 Task: Find connections with filter location Sojītra with filter topic #Saaswith filter profile language French with filter current company Poonawalla Fincorp with filter school St. Kabir Public School with filter industry Civil Engineering with filter service category Commercial Insurance with filter keywords title Program Administrator
Action: Mouse moved to (548, 66)
Screenshot: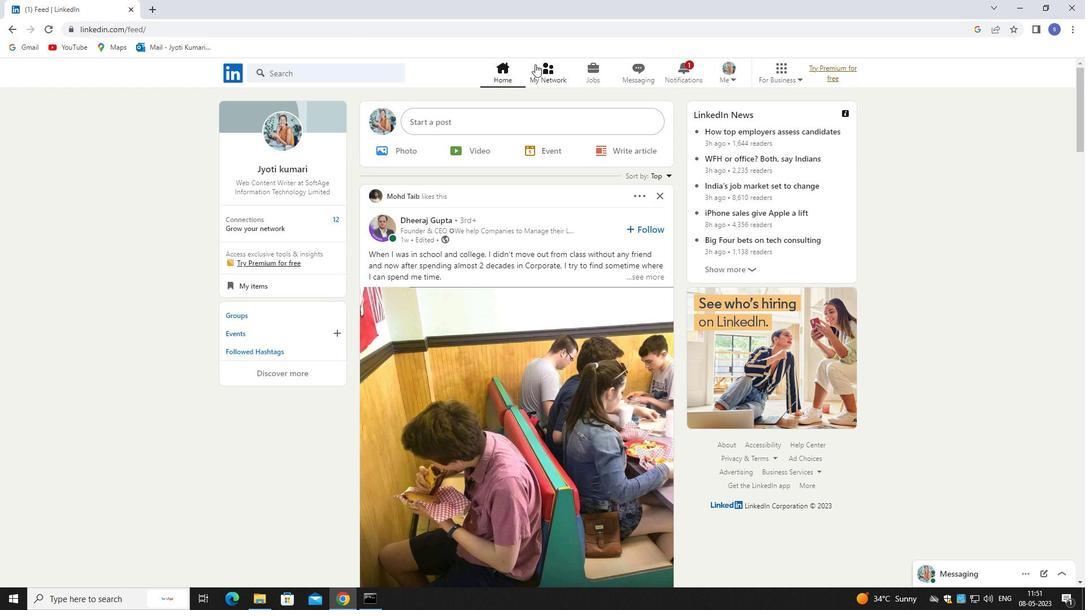 
Action: Mouse pressed left at (548, 66)
Screenshot: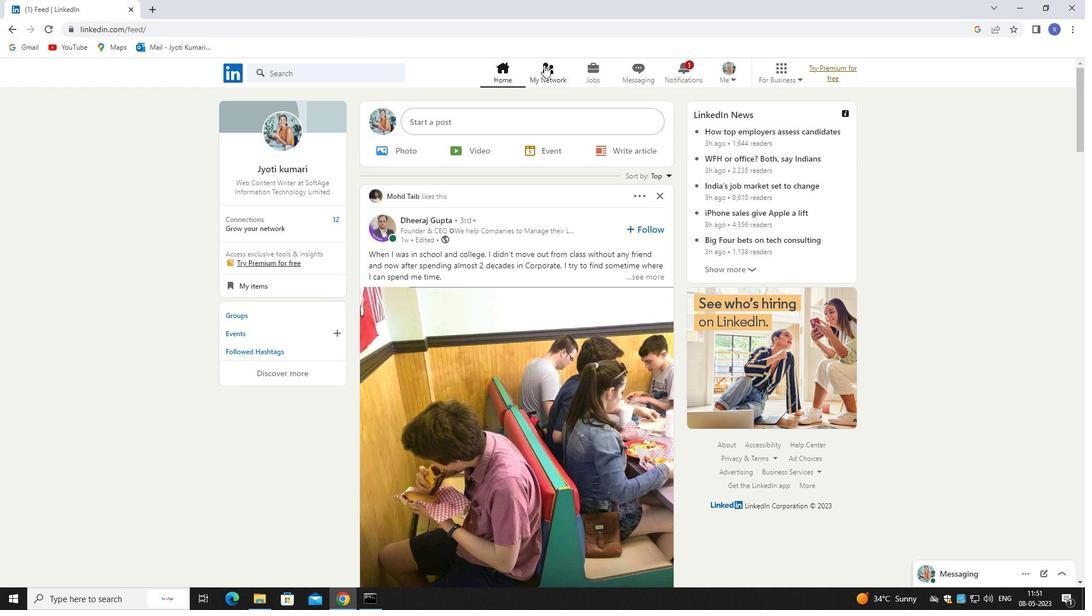
Action: Mouse moved to (548, 66)
Screenshot: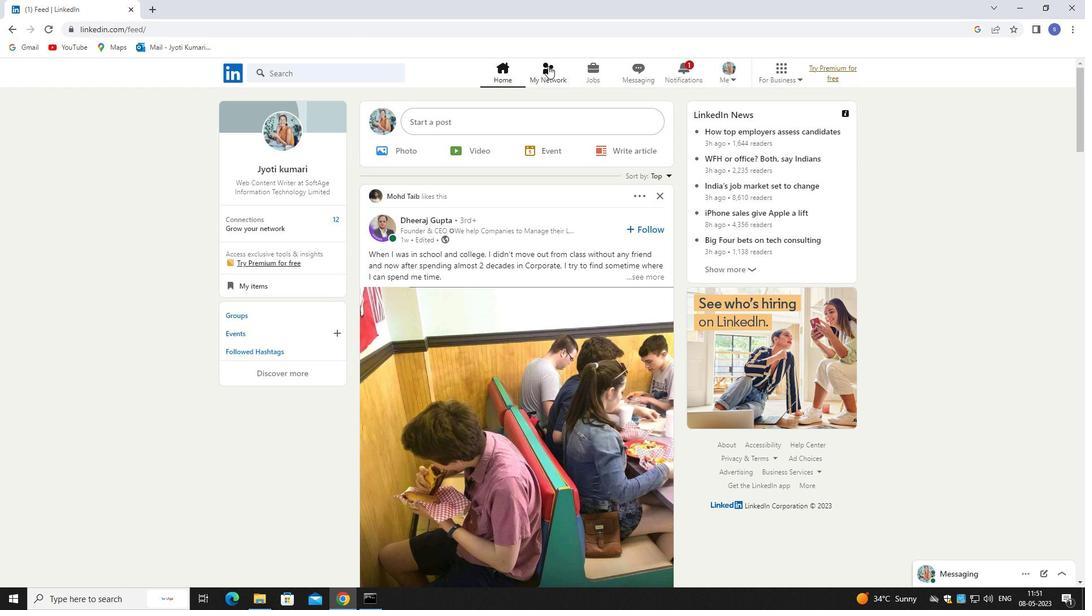 
Action: Mouse pressed left at (548, 66)
Screenshot: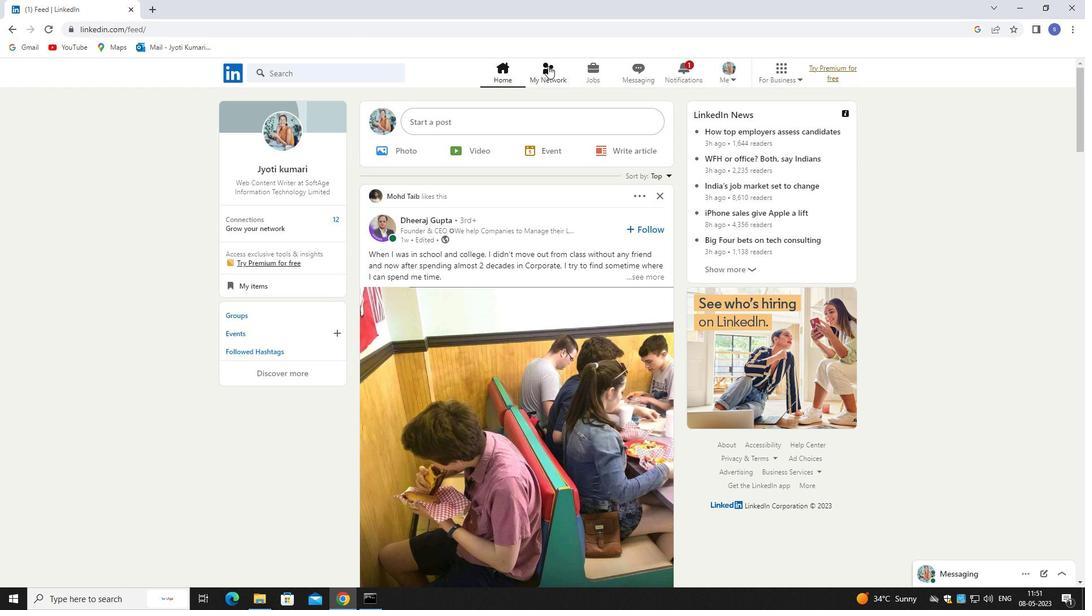 
Action: Mouse moved to (362, 135)
Screenshot: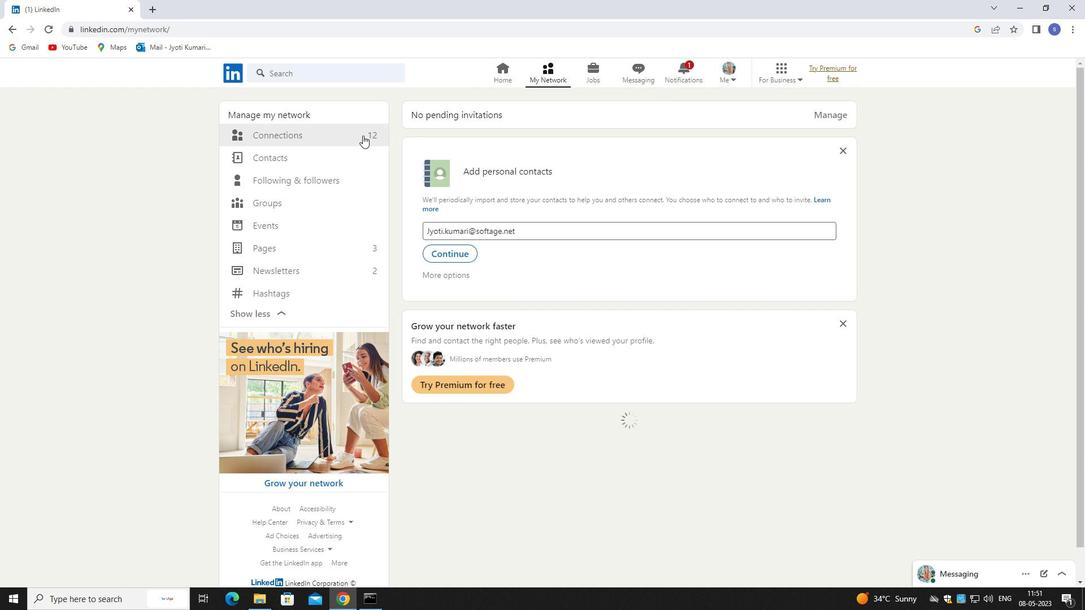 
Action: Mouse pressed left at (362, 135)
Screenshot: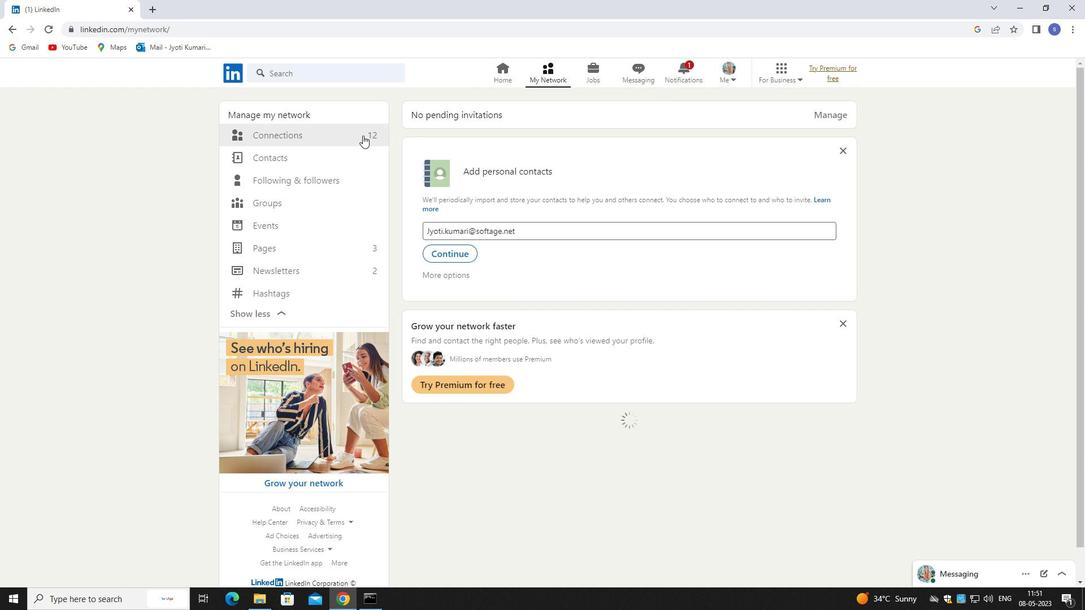 
Action: Mouse moved to (362, 136)
Screenshot: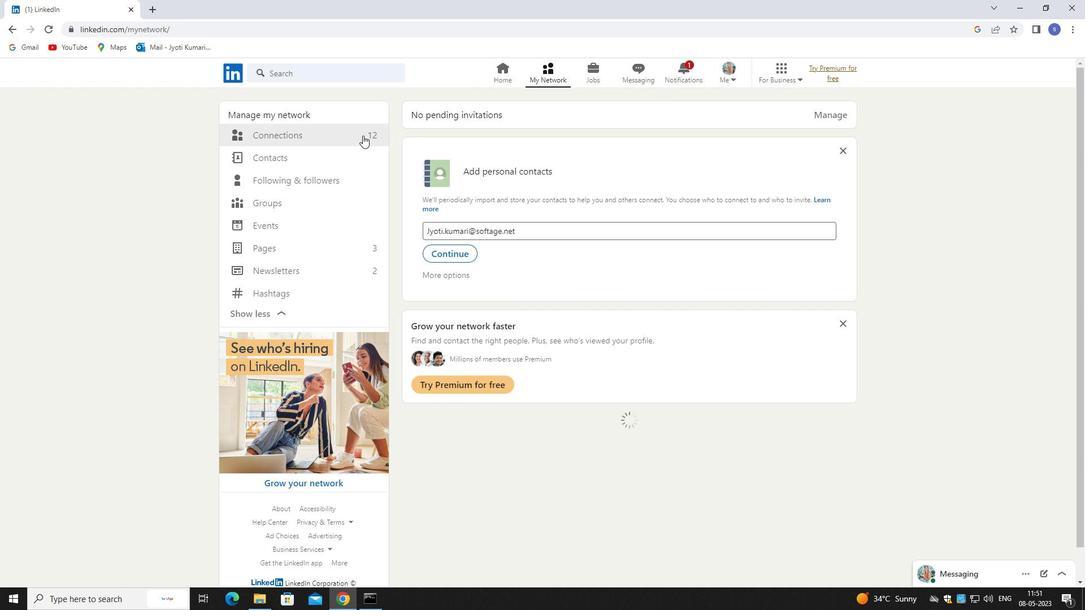 
Action: Mouse pressed left at (362, 136)
Screenshot: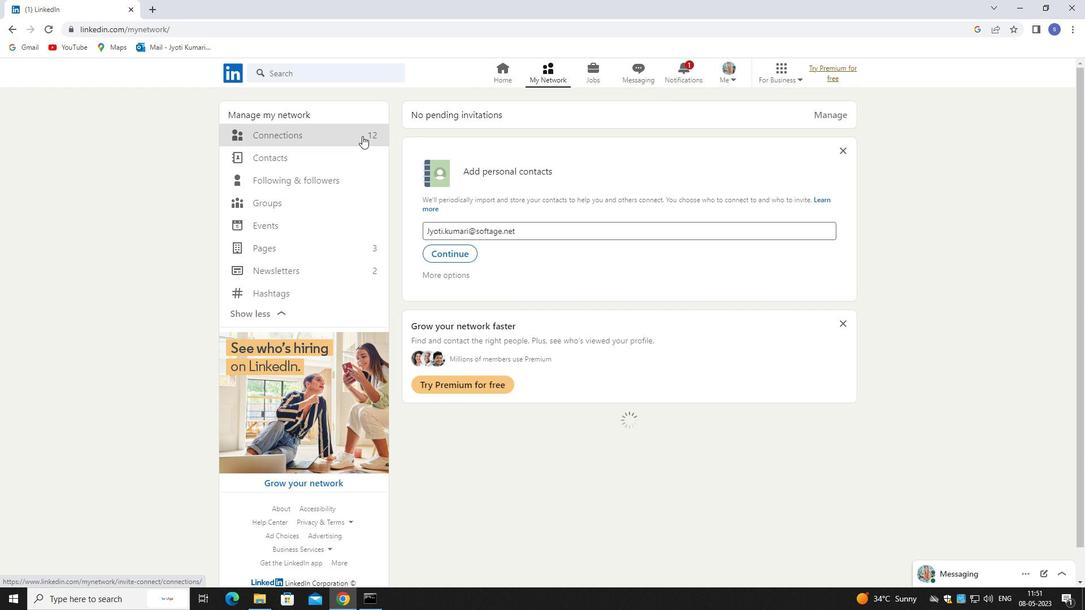 
Action: Mouse moved to (613, 131)
Screenshot: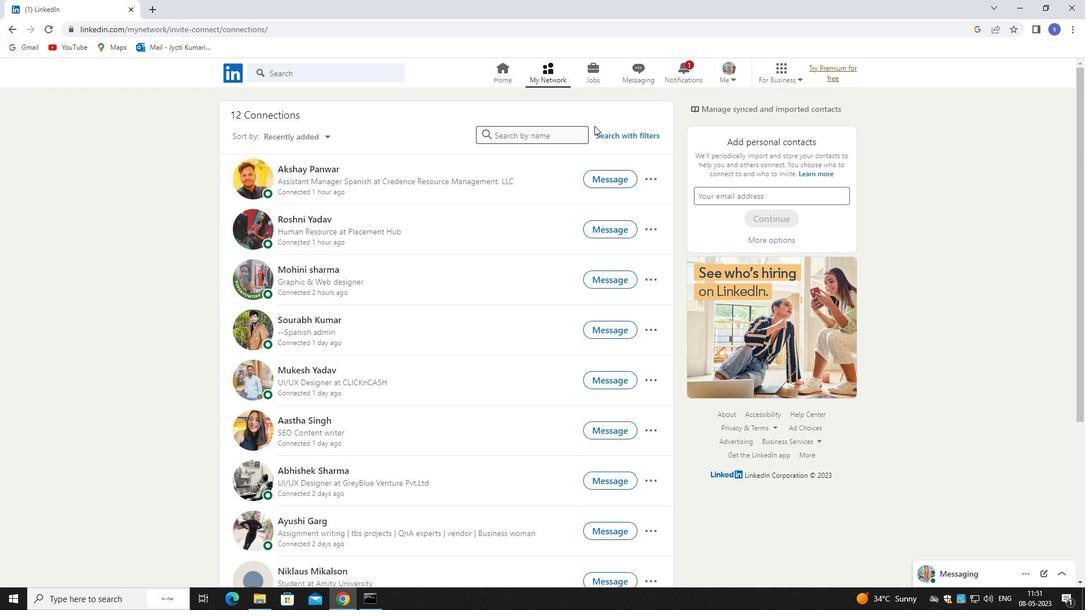 
Action: Mouse pressed left at (613, 131)
Screenshot: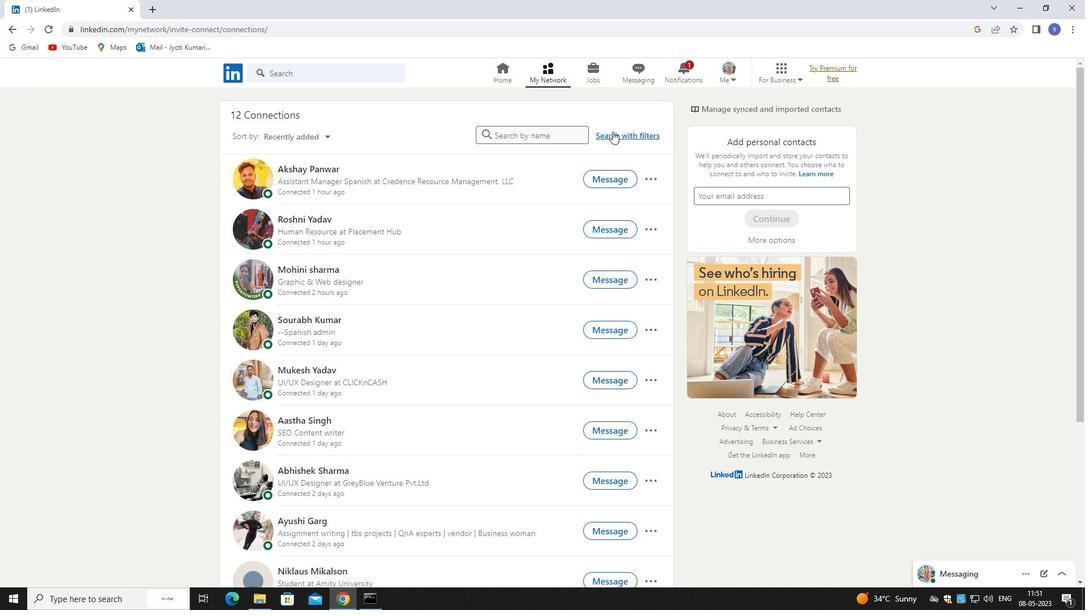 
Action: Mouse moved to (575, 107)
Screenshot: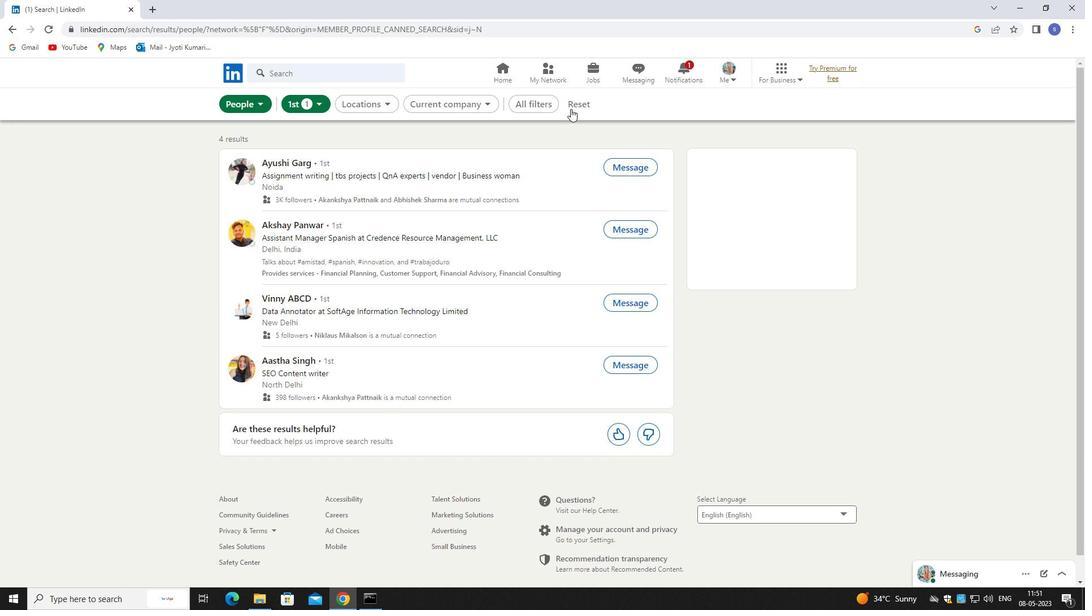 
Action: Mouse pressed left at (575, 107)
Screenshot: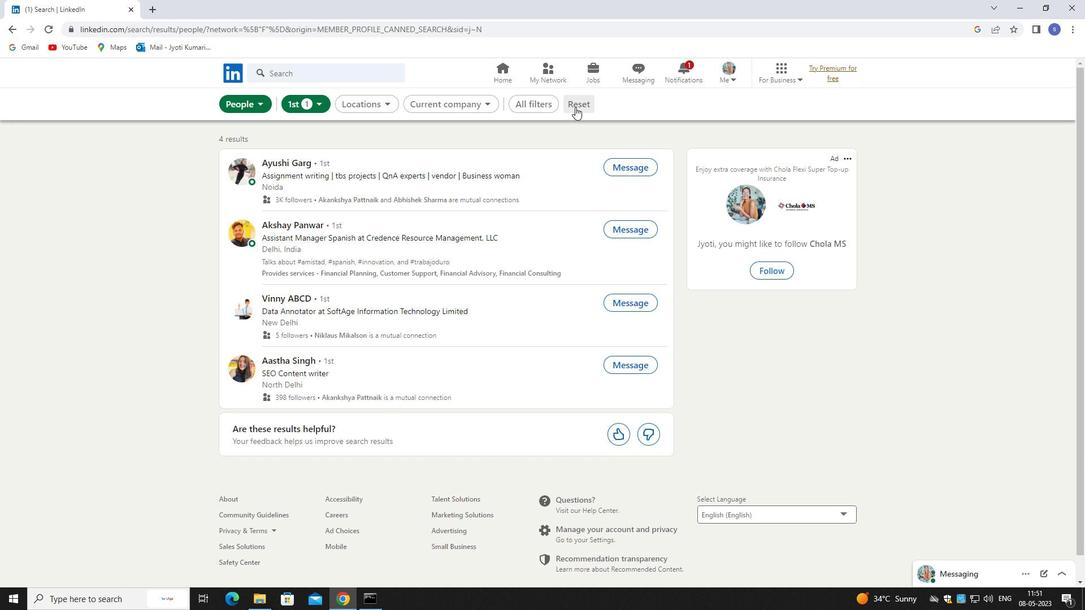 
Action: Mouse moved to (553, 104)
Screenshot: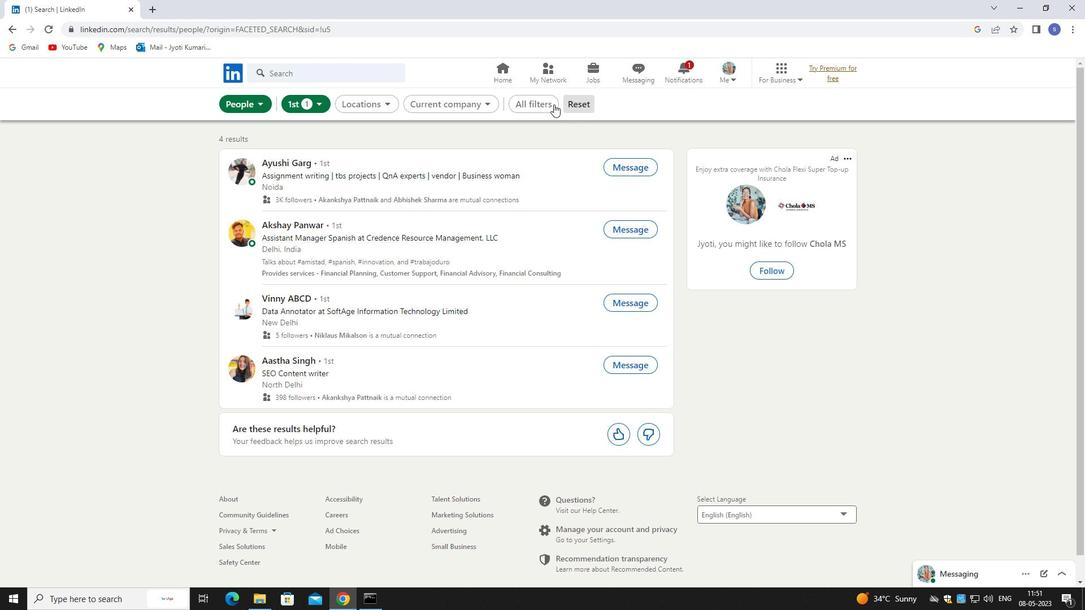 
Action: Mouse pressed left at (553, 104)
Screenshot: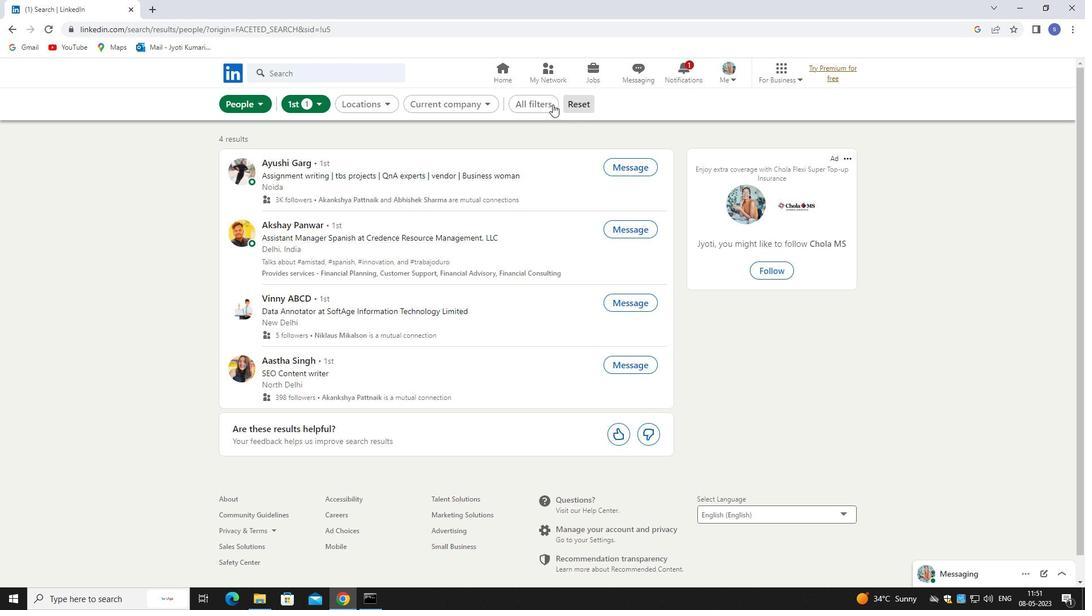 
Action: Mouse moved to (989, 447)
Screenshot: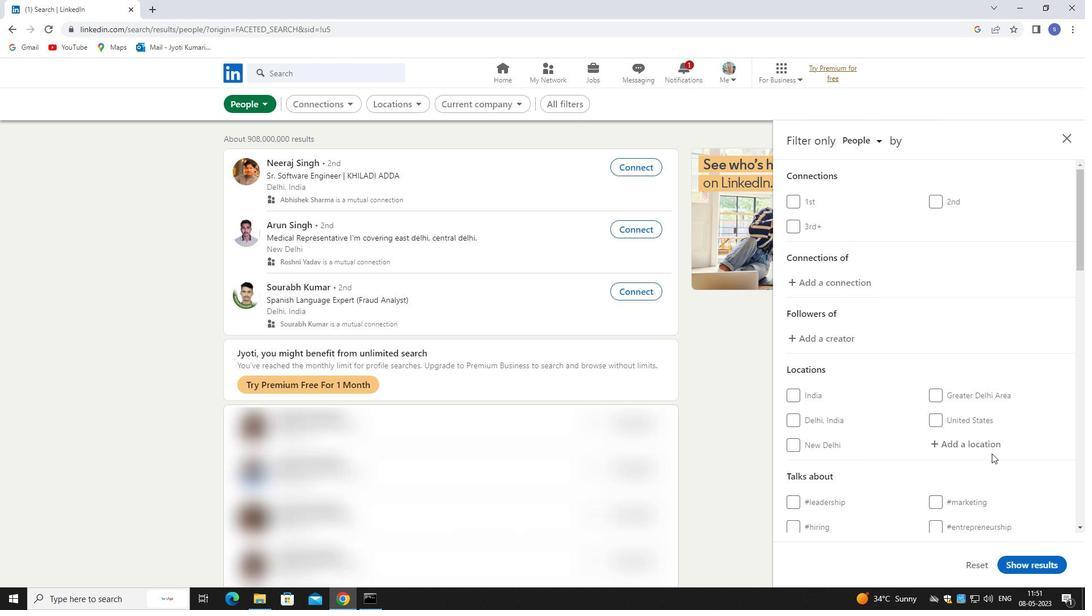 
Action: Mouse pressed left at (989, 447)
Screenshot: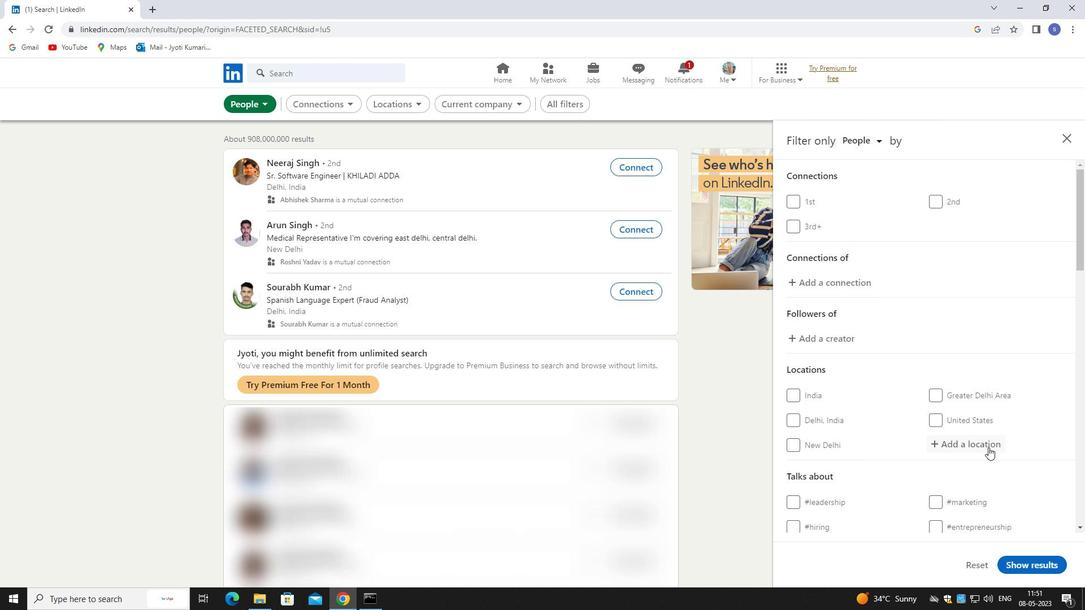
Action: Mouse moved to (977, 441)
Screenshot: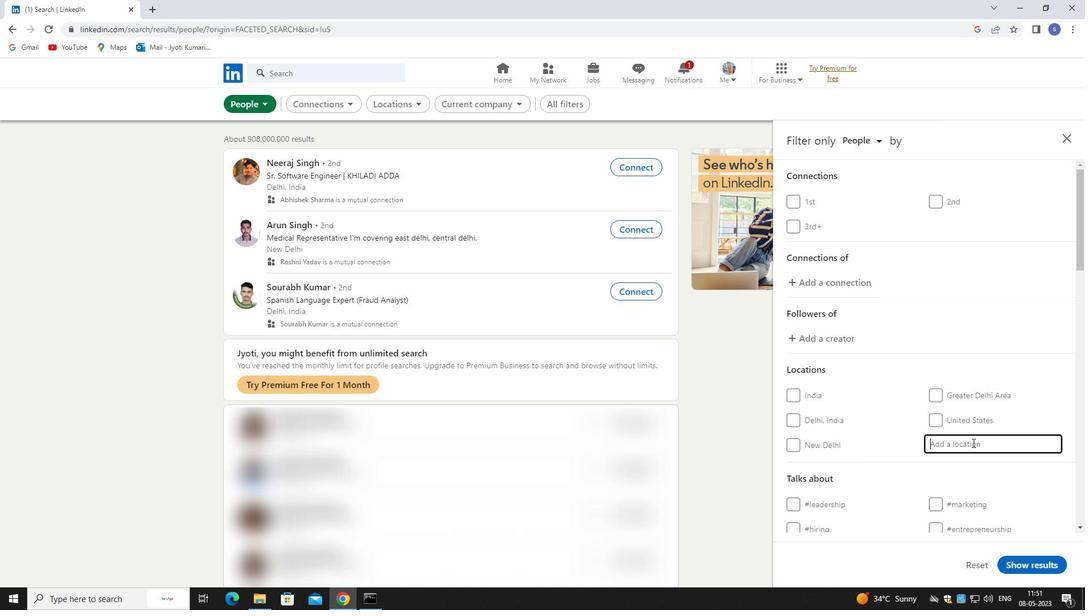
Action: Key pressed sojitra
Screenshot: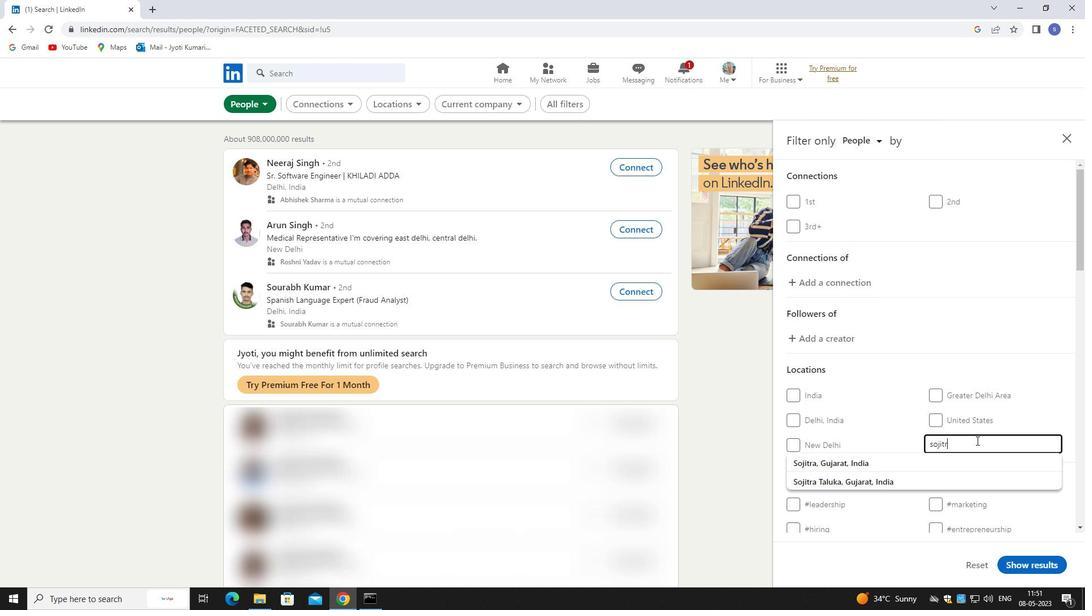 
Action: Mouse moved to (960, 458)
Screenshot: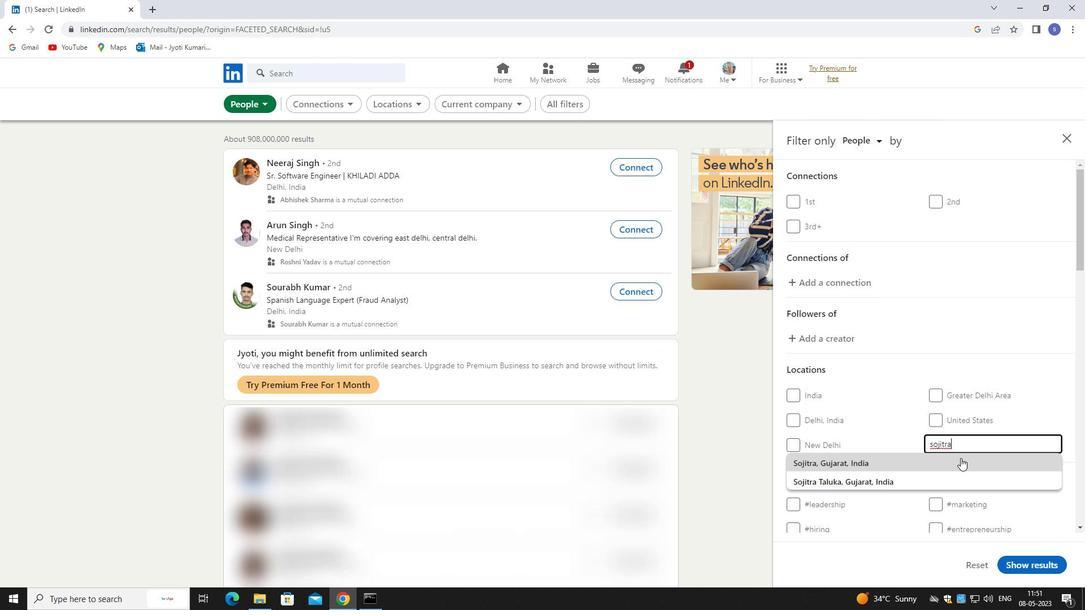 
Action: Mouse pressed left at (960, 458)
Screenshot: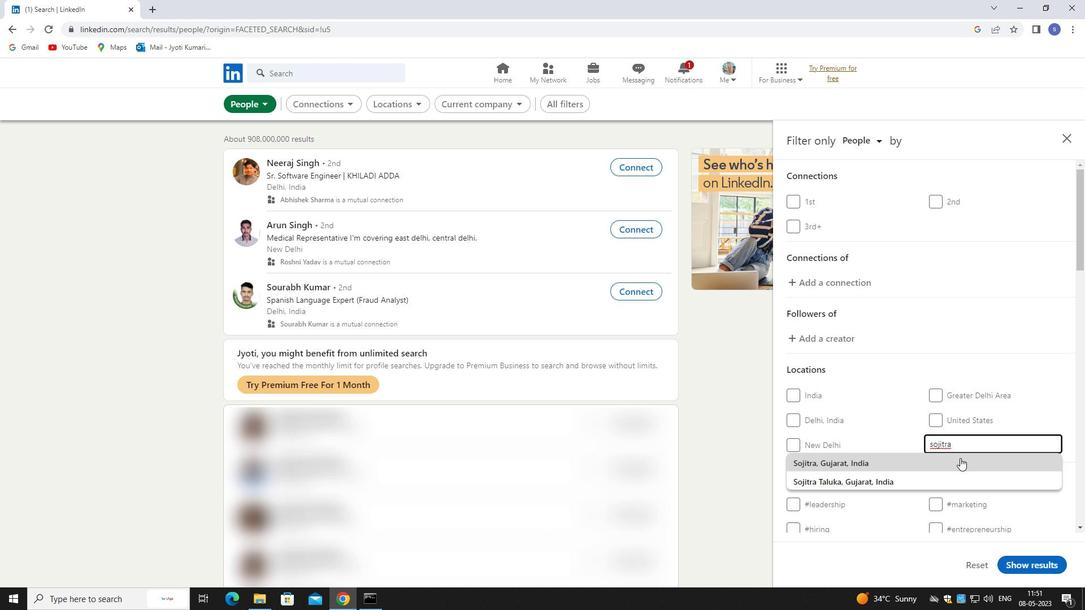 
Action: Mouse moved to (960, 459)
Screenshot: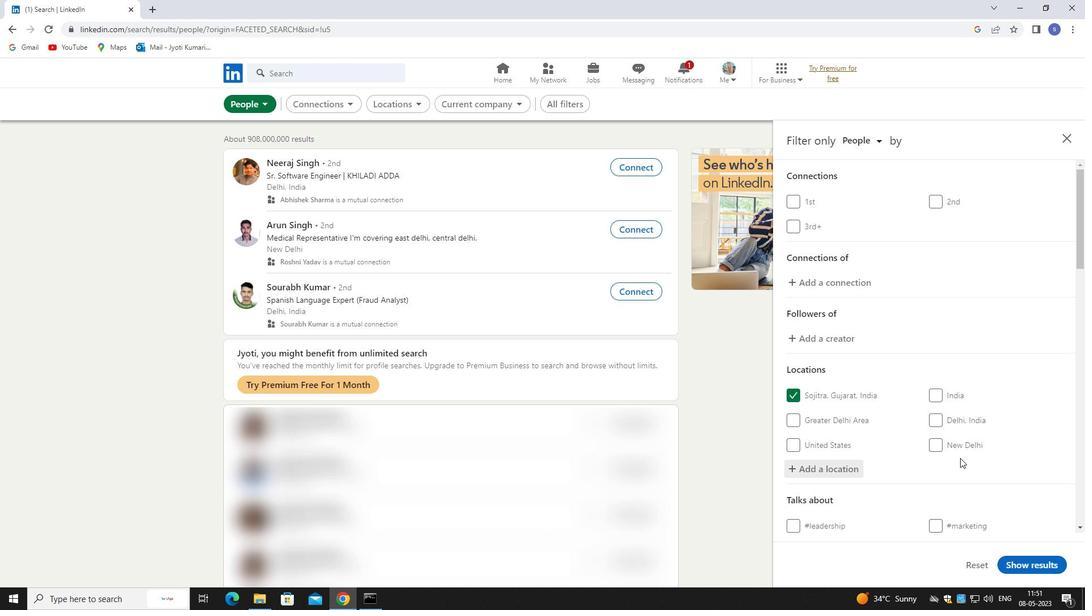
Action: Mouse scrolled (960, 458) with delta (0, 0)
Screenshot: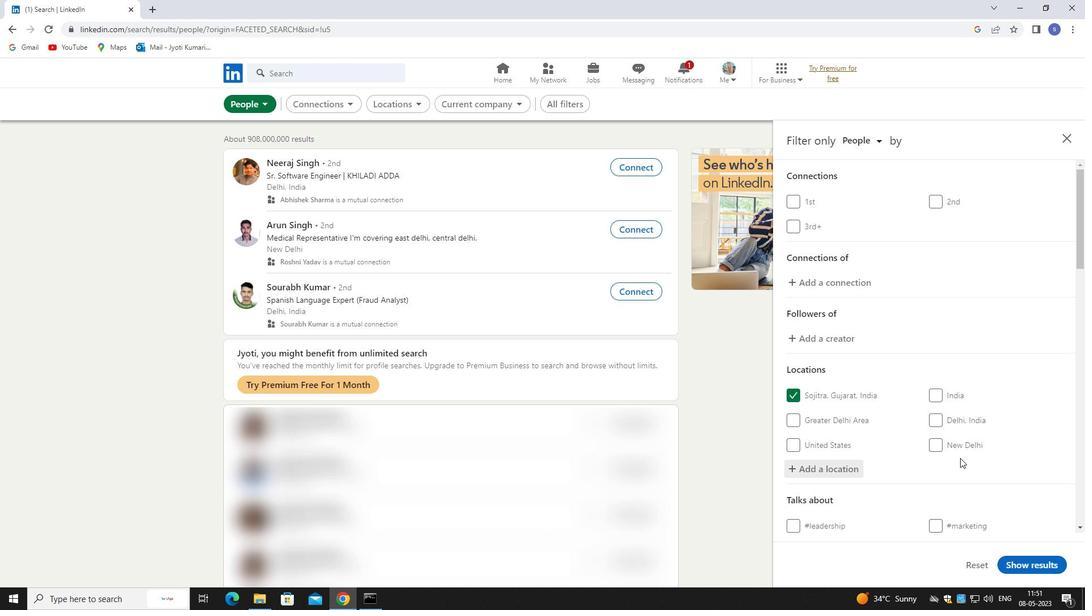 
Action: Mouse moved to (960, 459)
Screenshot: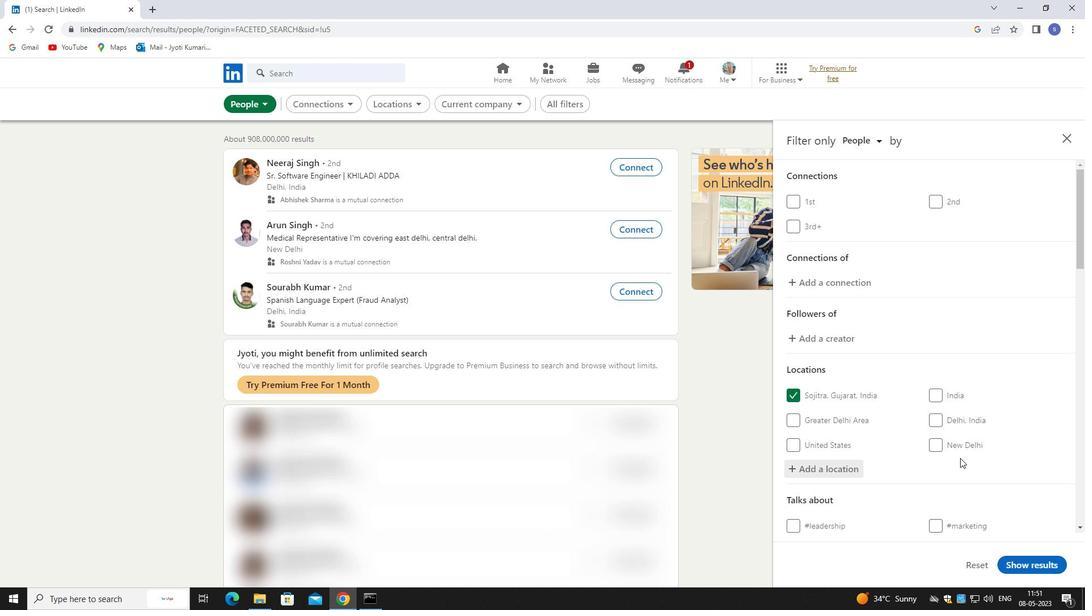 
Action: Mouse scrolled (960, 458) with delta (0, 0)
Screenshot: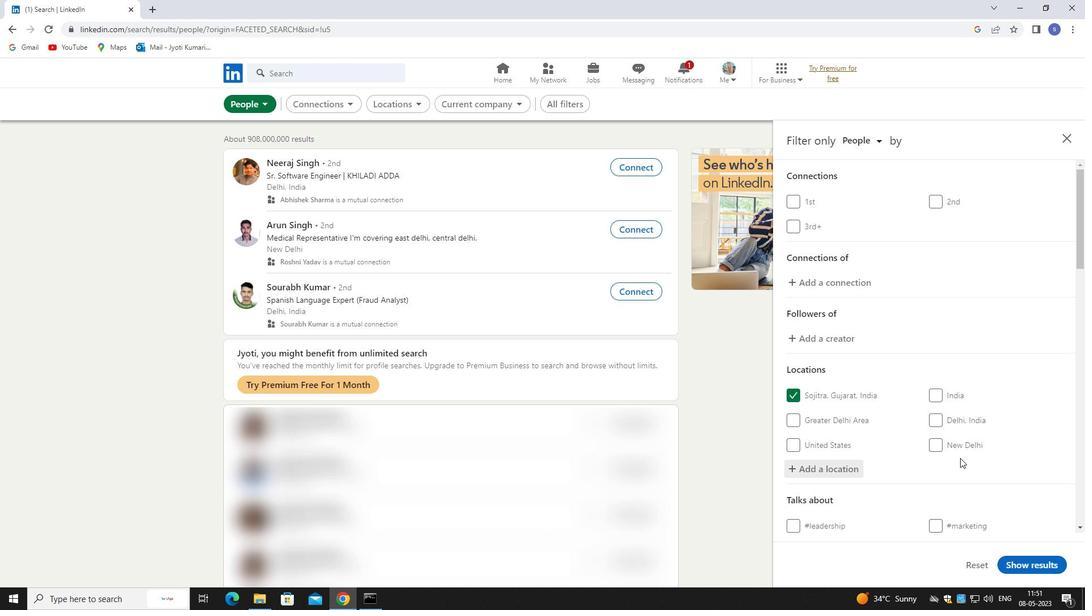 
Action: Mouse scrolled (960, 458) with delta (0, 0)
Screenshot: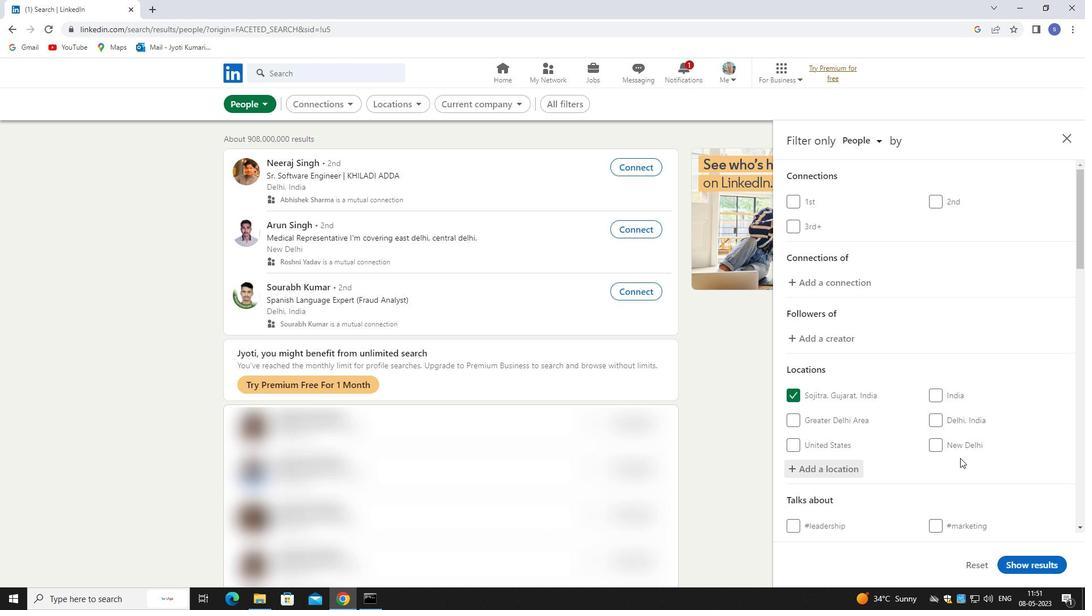 
Action: Mouse scrolled (960, 458) with delta (0, 0)
Screenshot: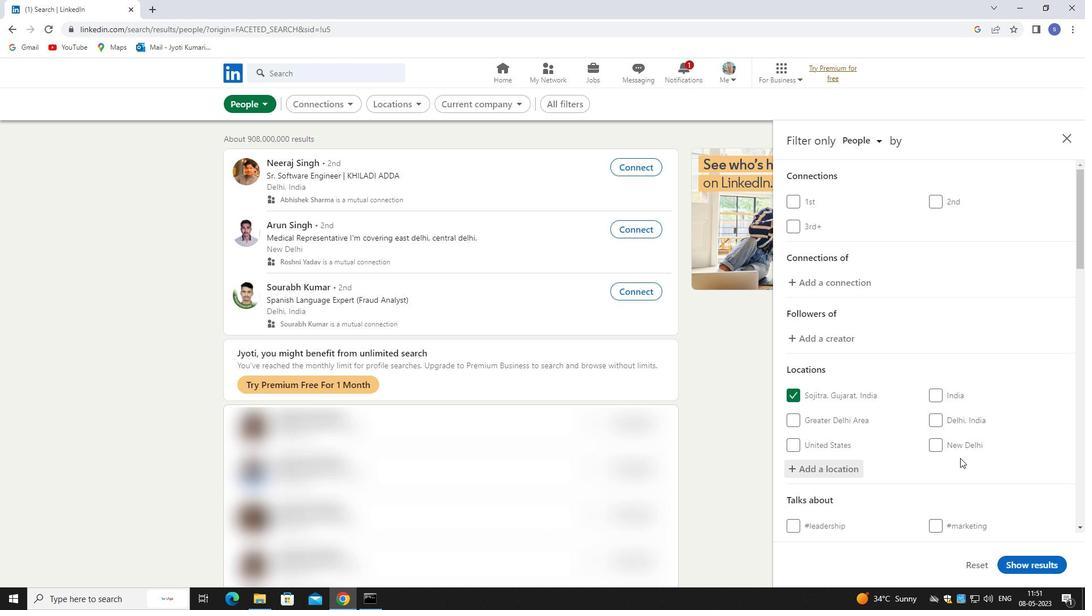 
Action: Mouse moved to (951, 348)
Screenshot: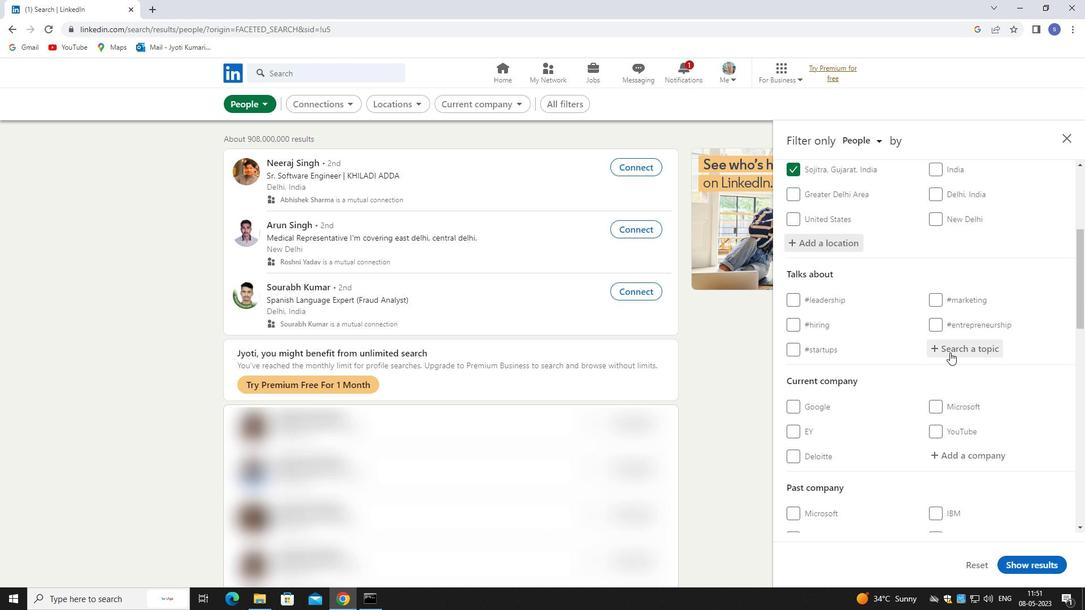 
Action: Mouse pressed left at (951, 348)
Screenshot: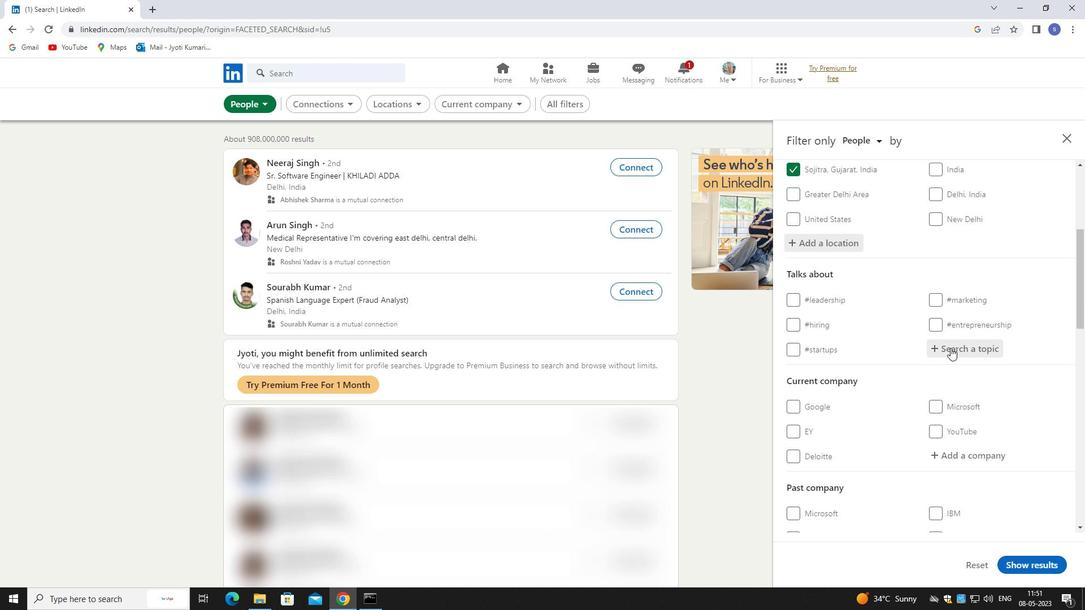 
Action: Mouse moved to (934, 356)
Screenshot: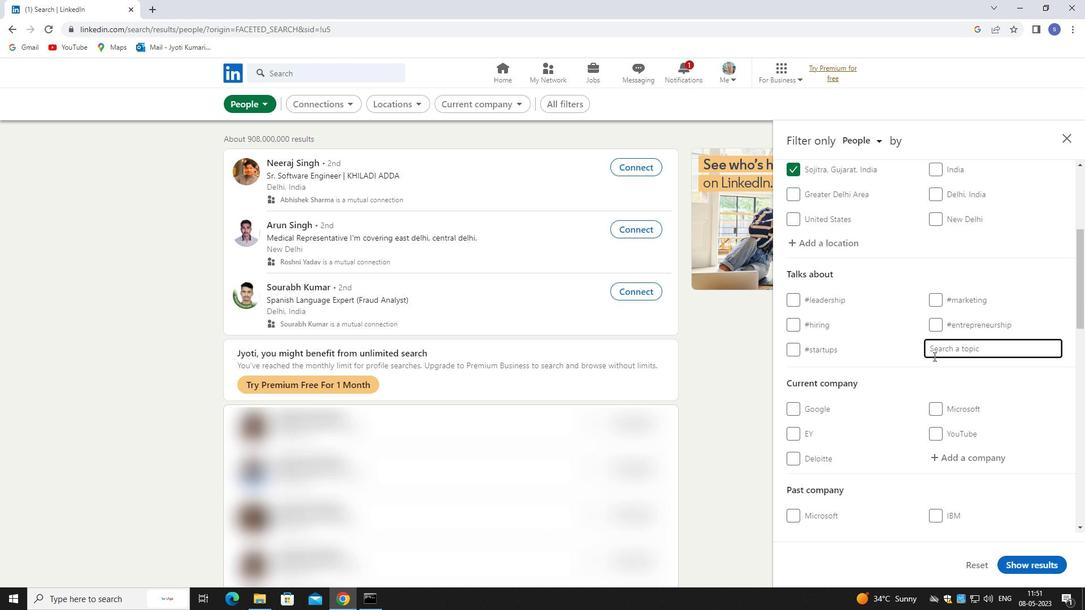 
Action: Key pressed saas
Screenshot: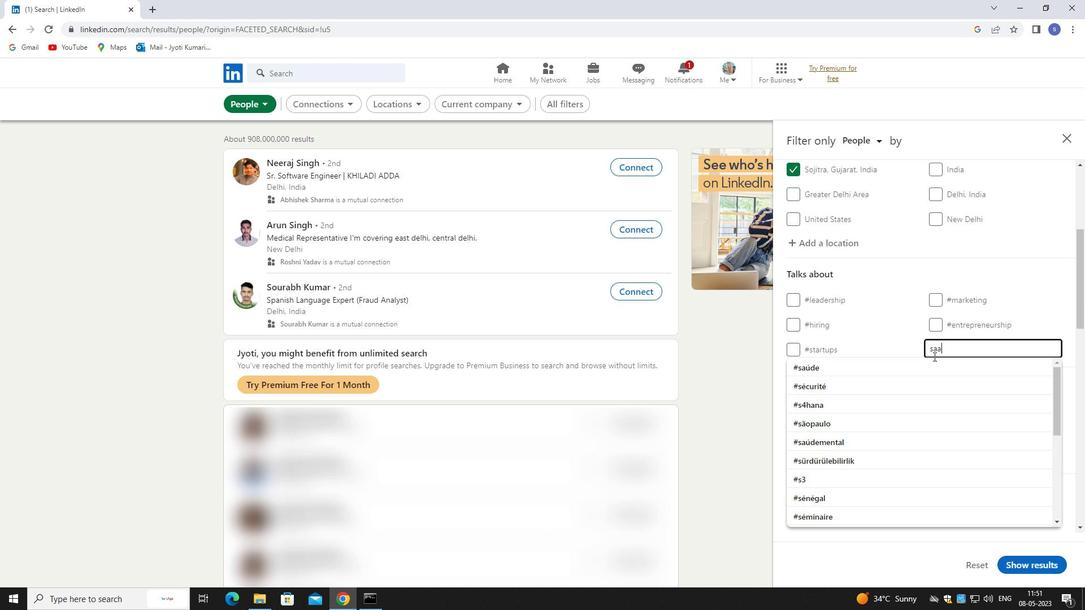 
Action: Mouse moved to (937, 367)
Screenshot: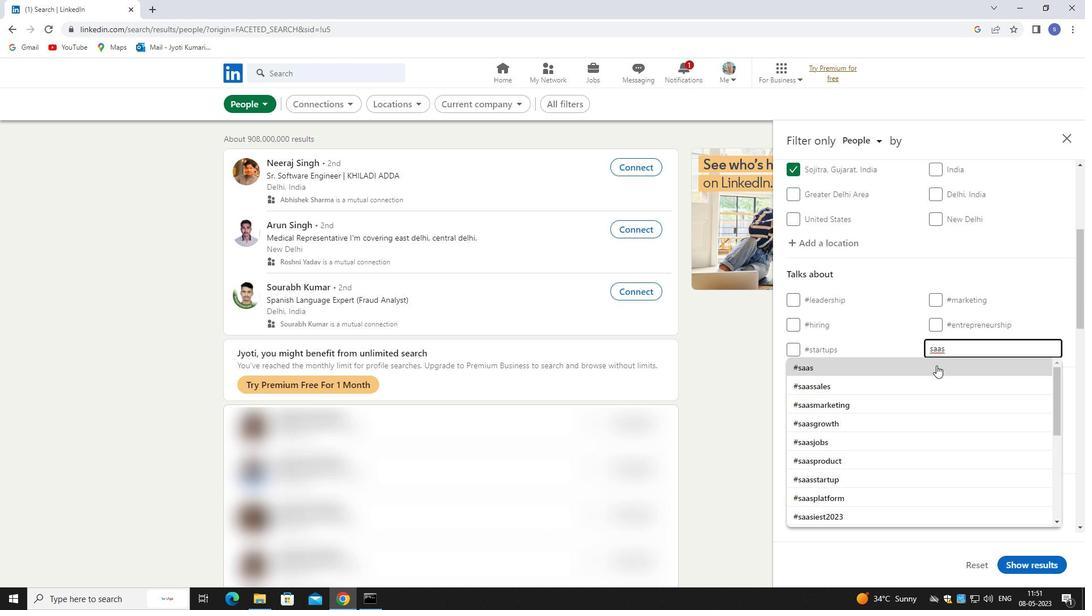 
Action: Mouse pressed left at (937, 367)
Screenshot: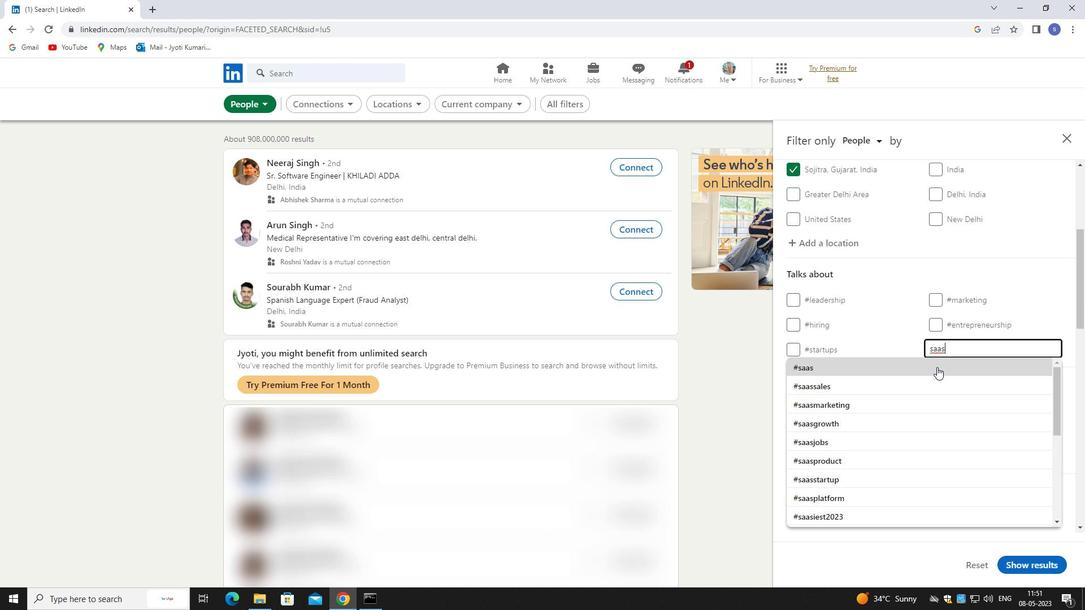 
Action: Mouse scrolled (937, 367) with delta (0, 0)
Screenshot: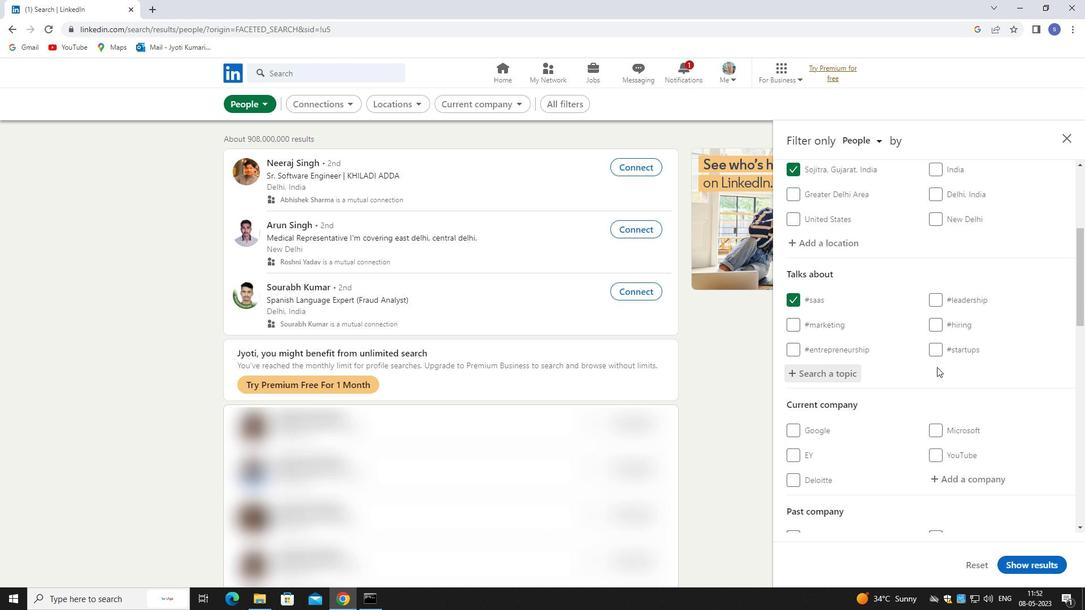 
Action: Mouse scrolled (937, 367) with delta (0, 0)
Screenshot: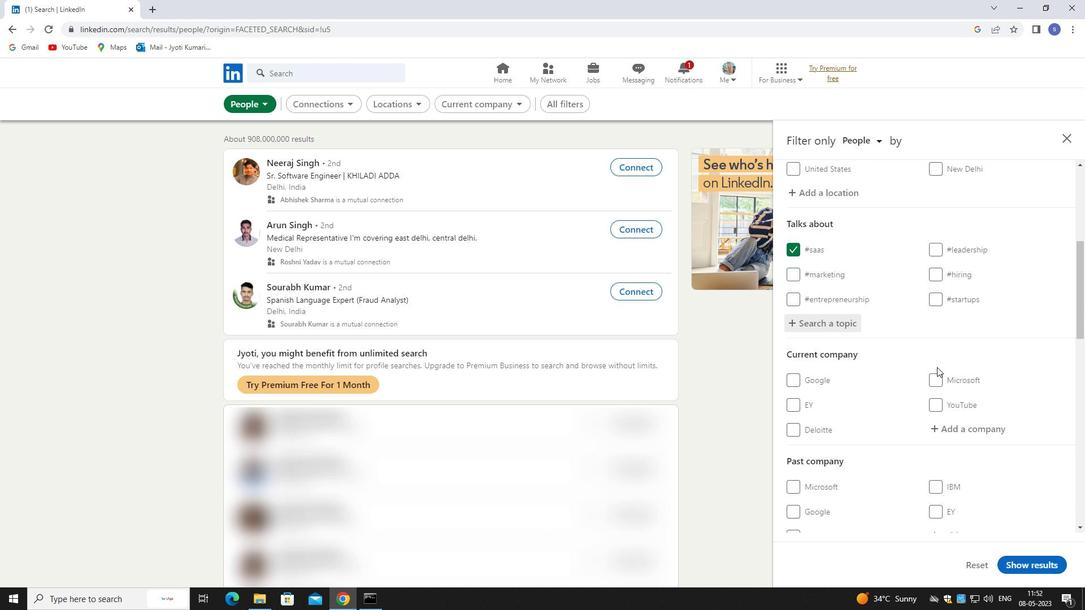 
Action: Mouse scrolled (937, 367) with delta (0, 0)
Screenshot: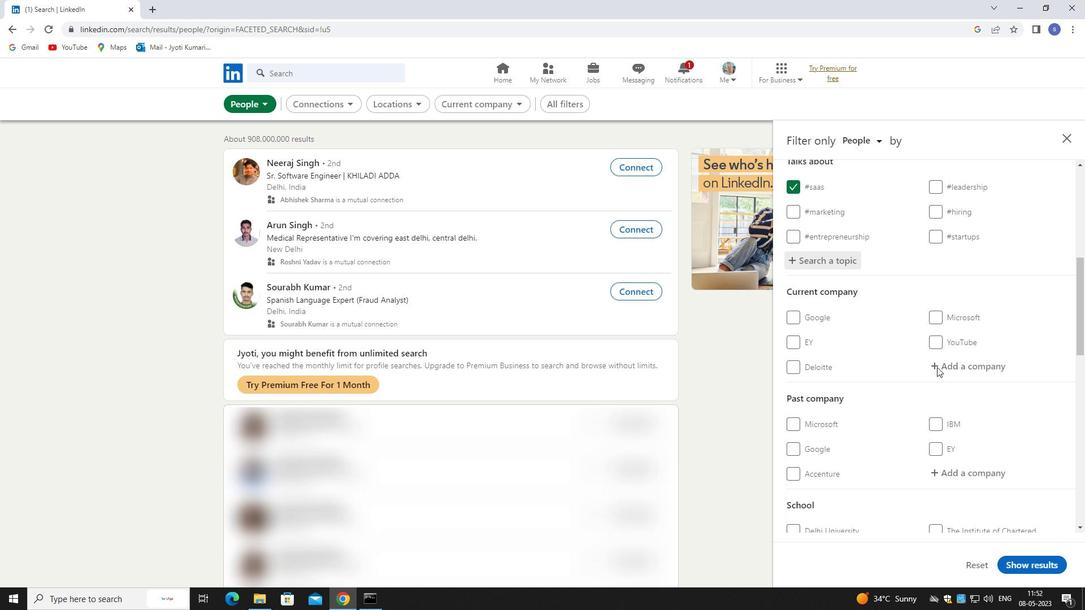 
Action: Mouse moved to (937, 386)
Screenshot: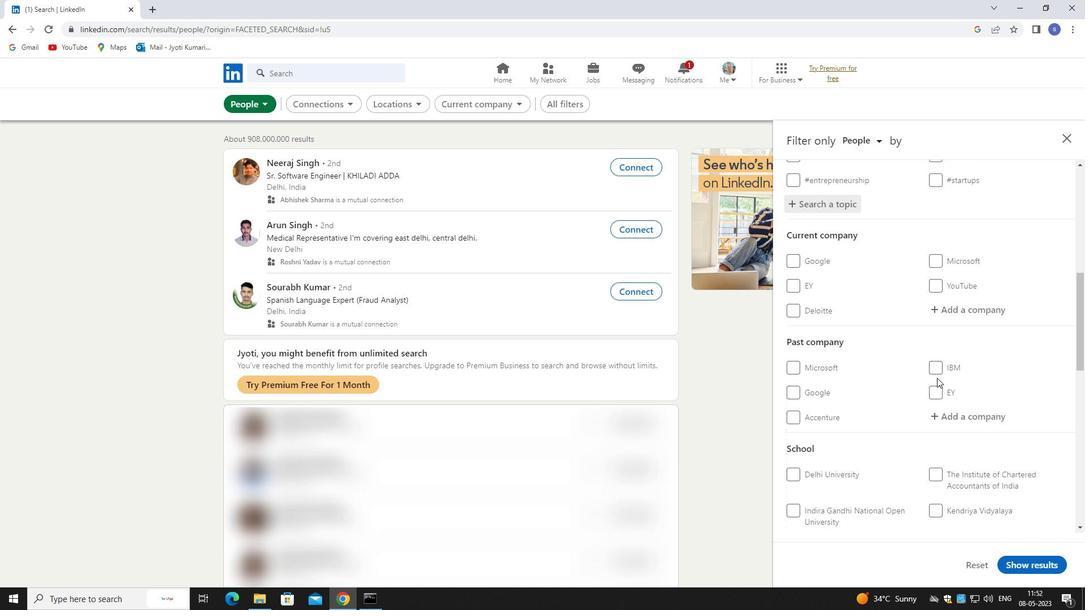 
Action: Mouse scrolled (937, 385) with delta (0, 0)
Screenshot: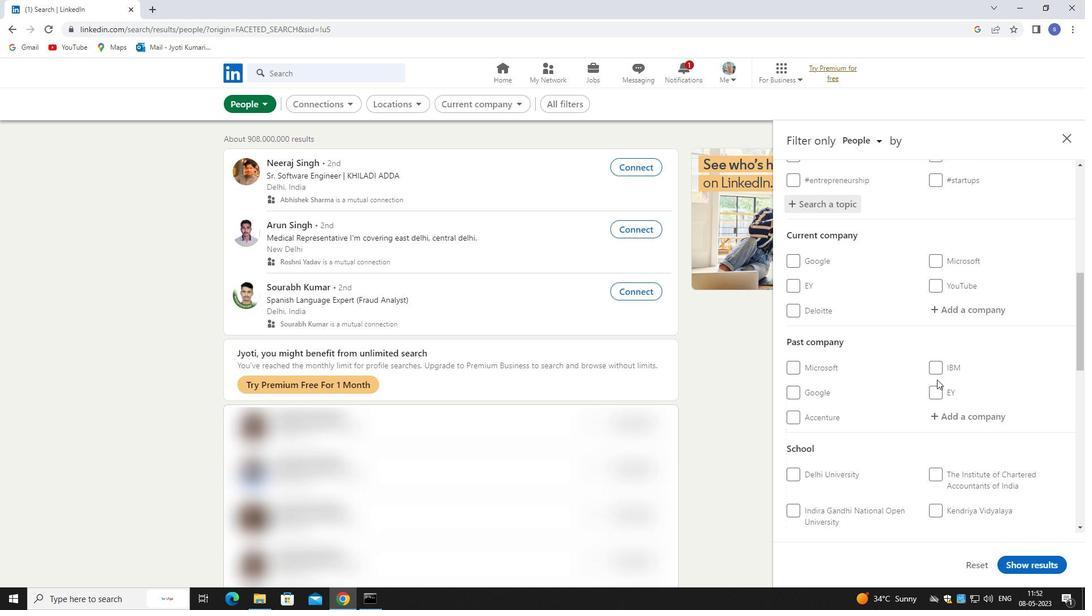 
Action: Mouse moved to (969, 366)
Screenshot: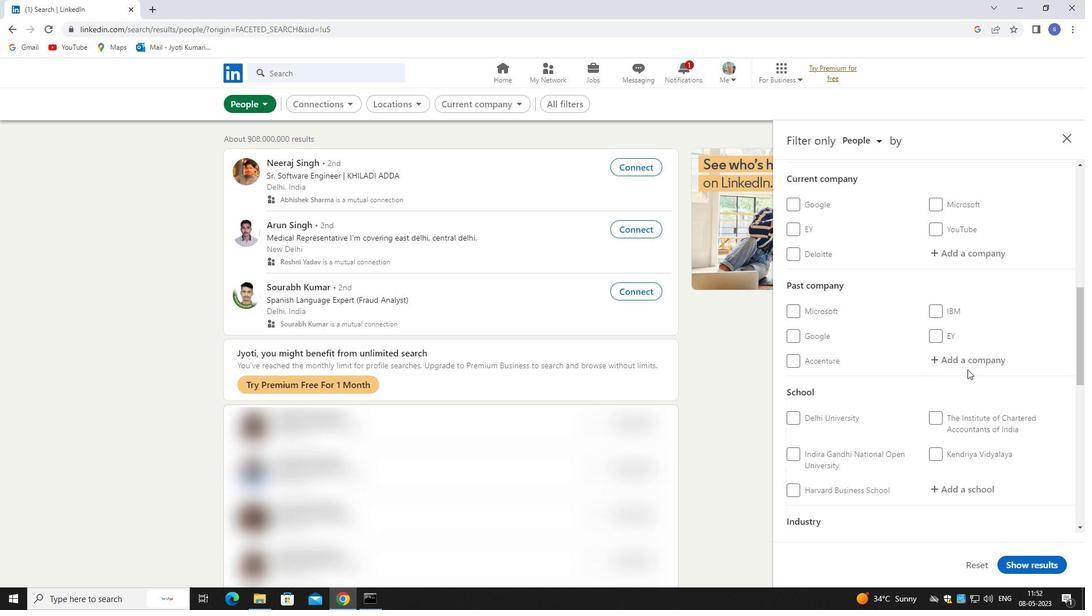
Action: Mouse pressed left at (969, 366)
Screenshot: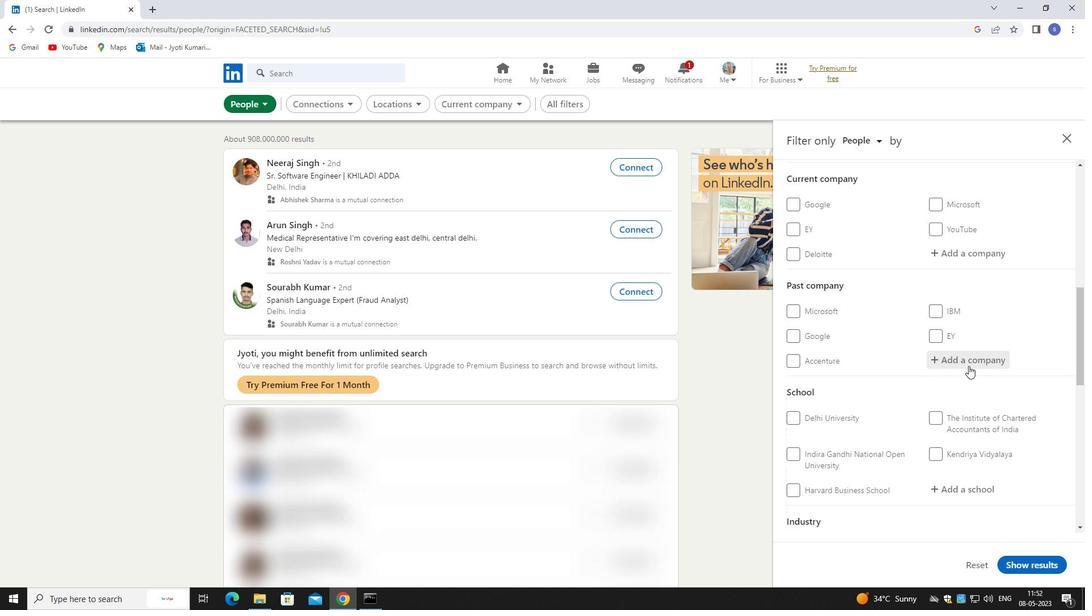 
Action: Mouse moved to (957, 369)
Screenshot: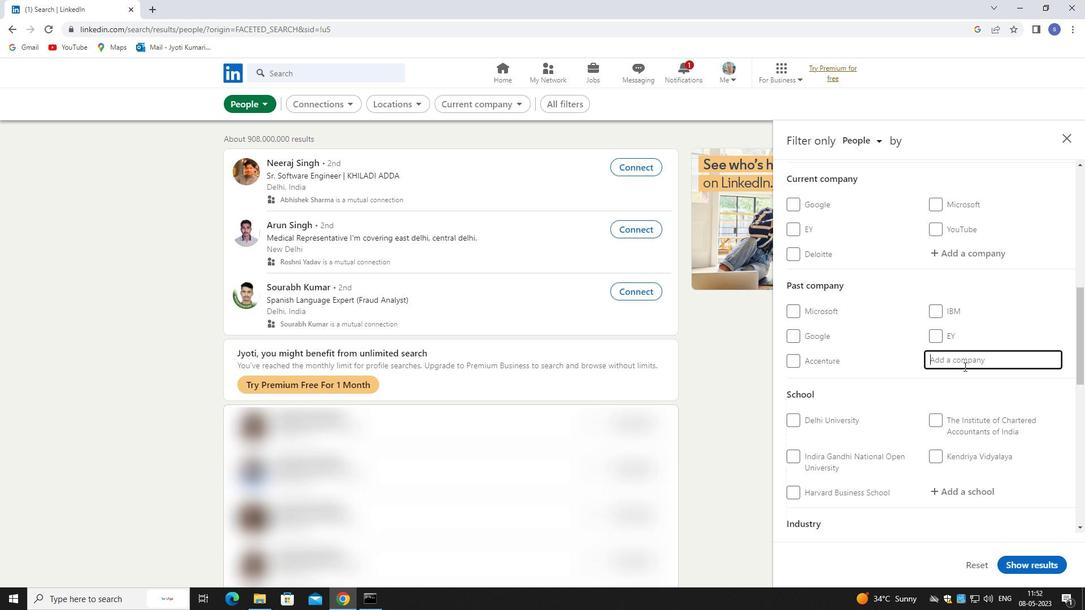 
Action: Key pressed poom<Key.backspace>n
Screenshot: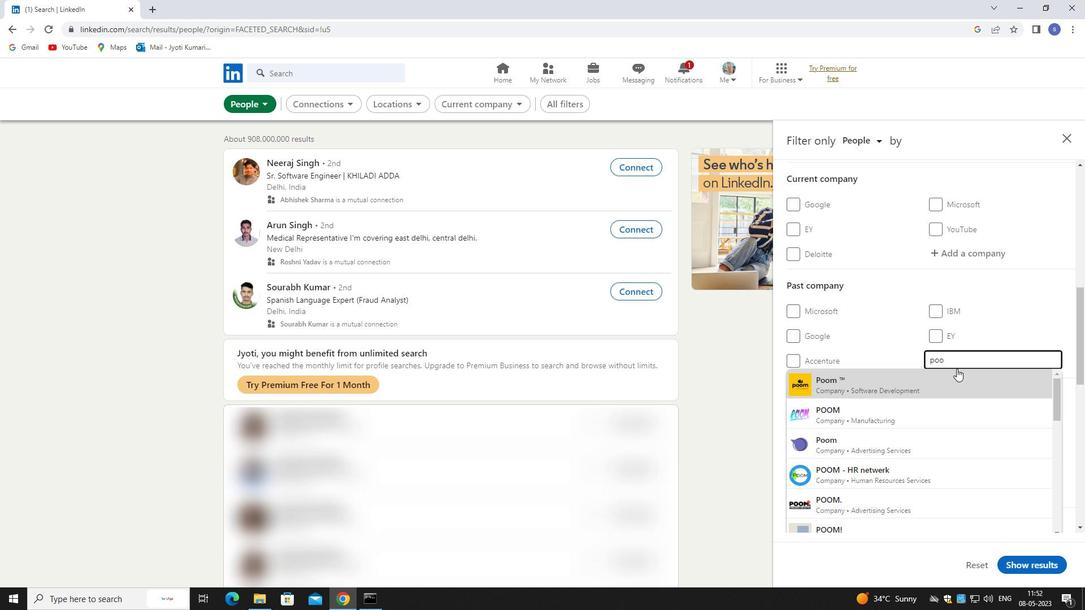 
Action: Mouse pressed left at (957, 369)
Screenshot: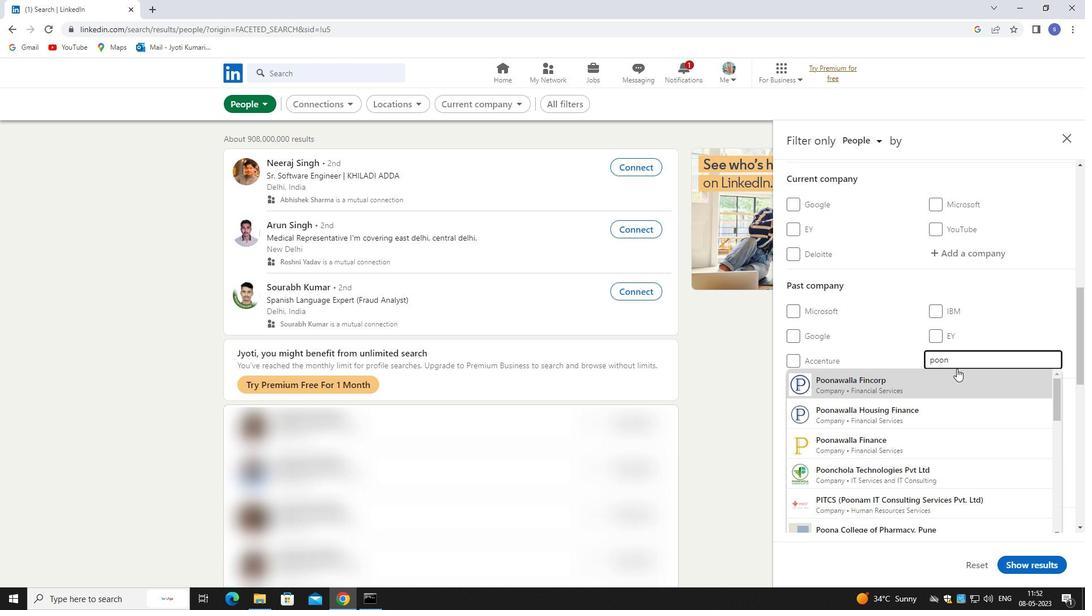 
Action: Mouse moved to (976, 391)
Screenshot: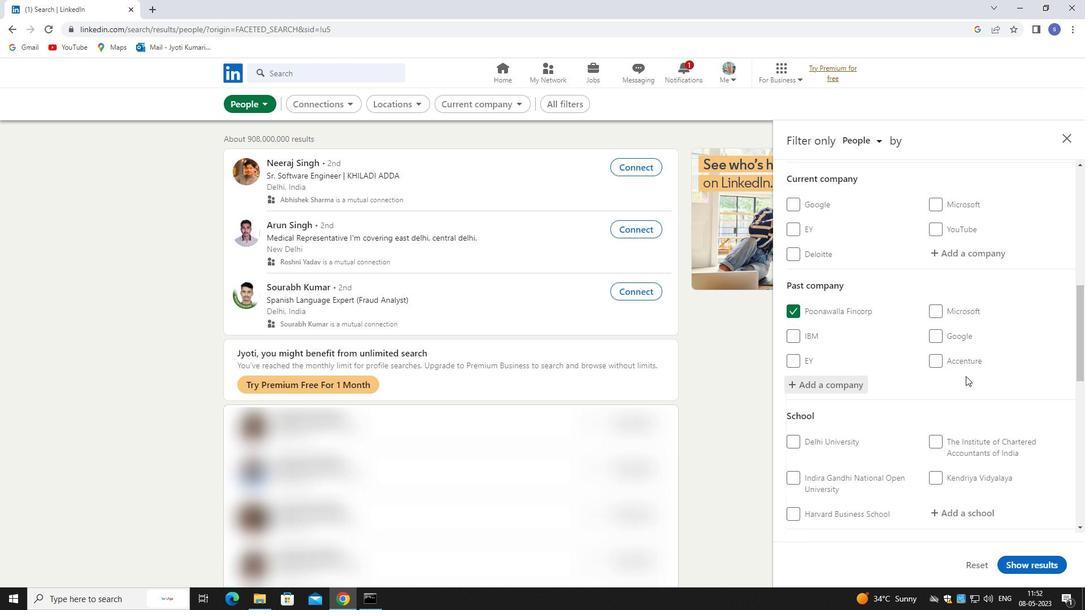 
Action: Mouse scrolled (976, 390) with delta (0, 0)
Screenshot: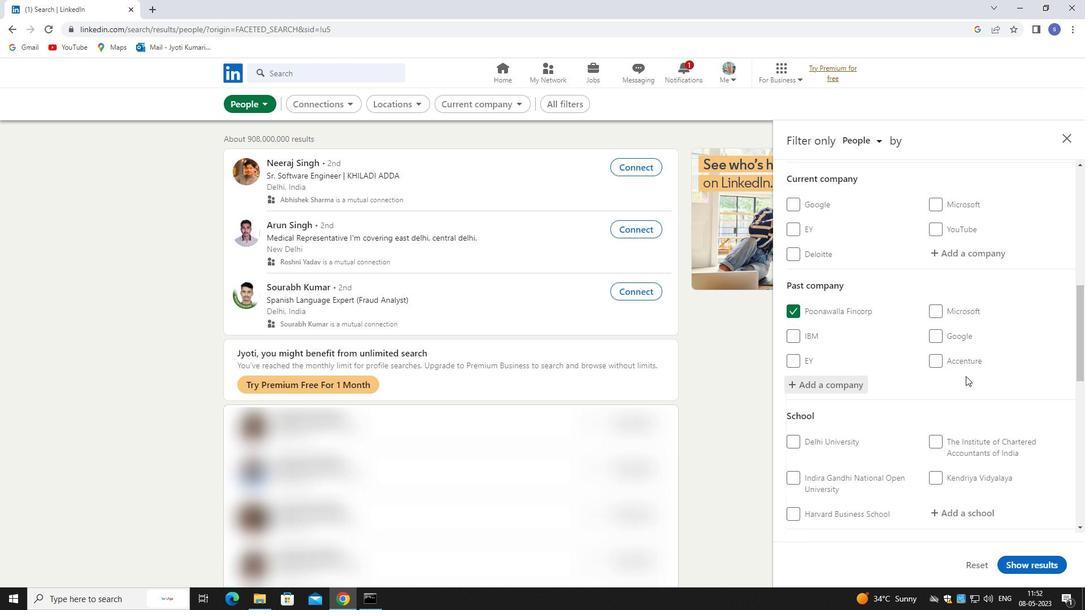 
Action: Mouse moved to (980, 399)
Screenshot: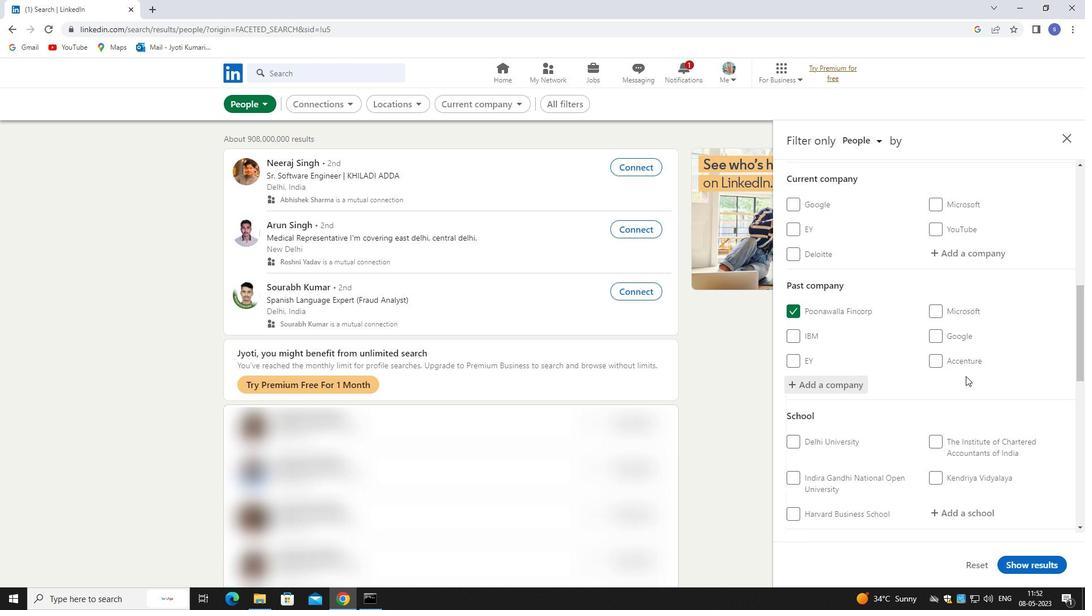 
Action: Mouse scrolled (980, 399) with delta (0, 0)
Screenshot: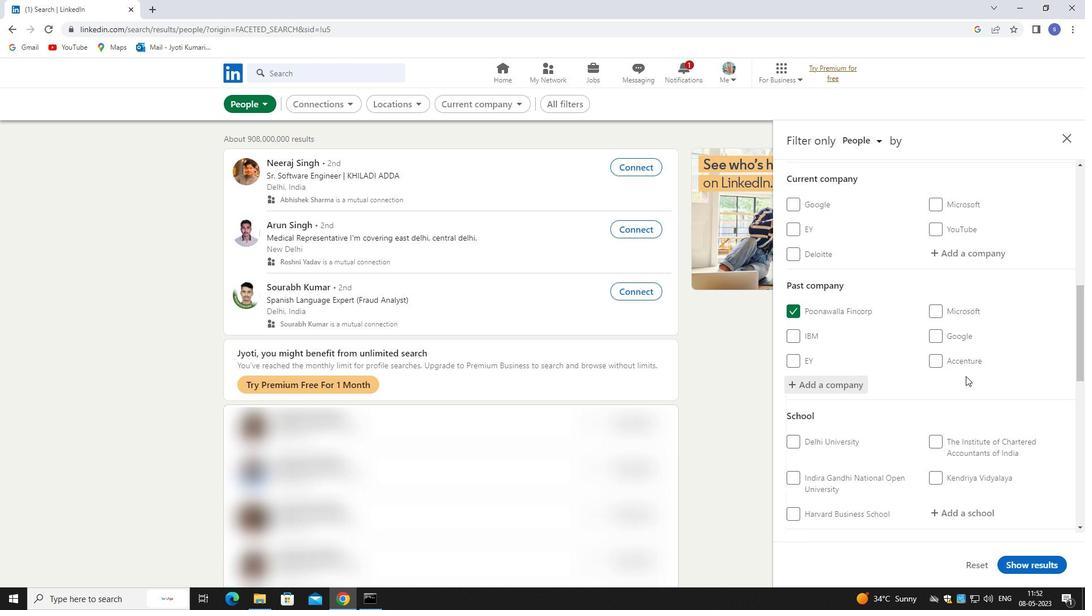 
Action: Mouse moved to (981, 400)
Screenshot: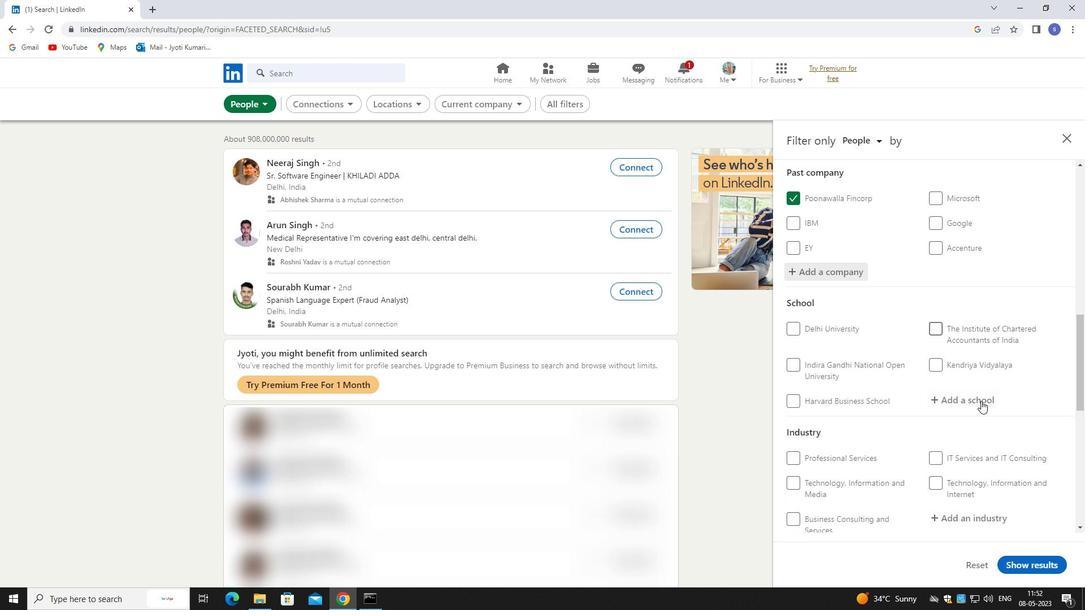 
Action: Mouse pressed left at (981, 400)
Screenshot: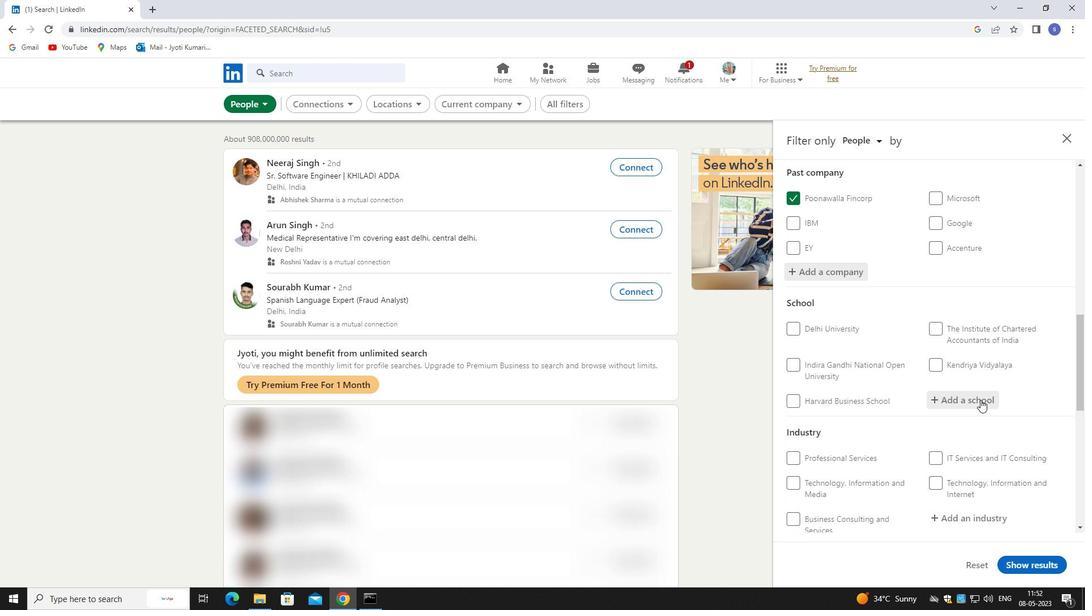 
Action: Key pressed st.<Key.space>kabir<Key.space>
Screenshot: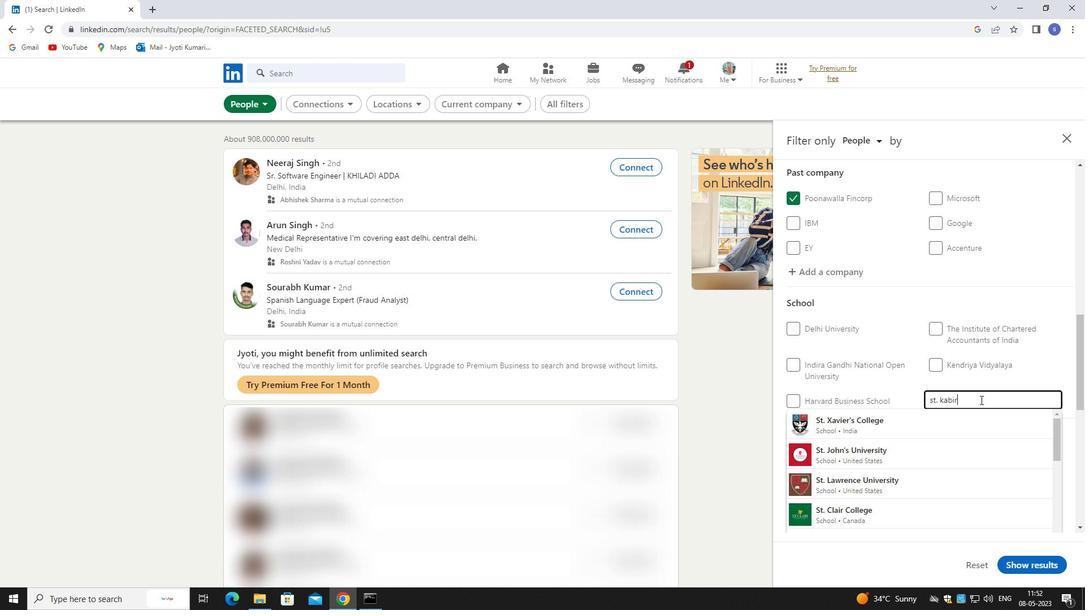 
Action: Mouse moved to (974, 428)
Screenshot: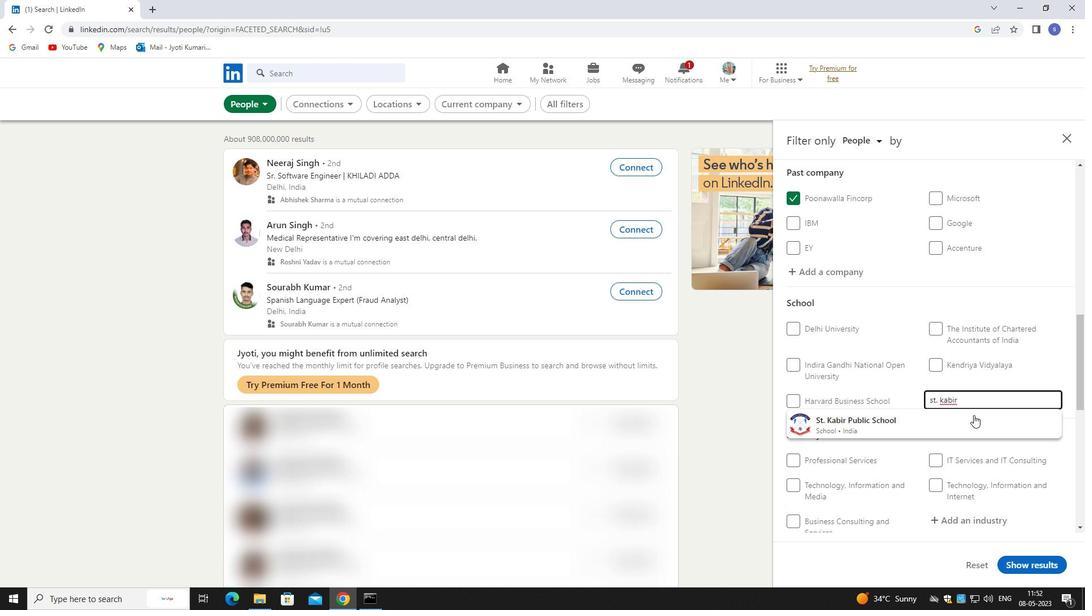 
Action: Mouse pressed left at (974, 428)
Screenshot: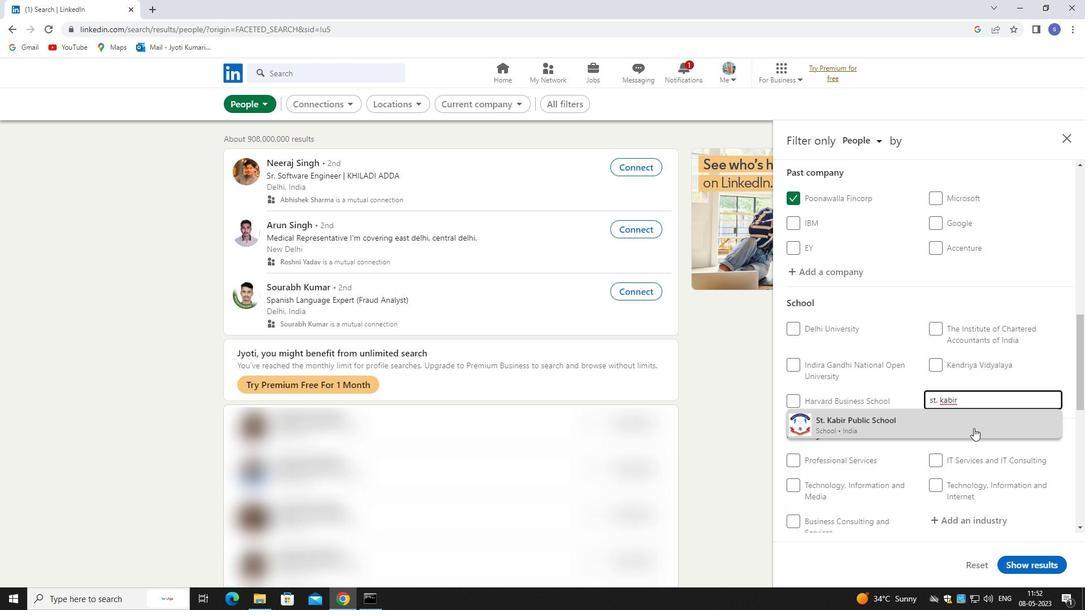 
Action: Mouse scrolled (974, 428) with delta (0, 0)
Screenshot: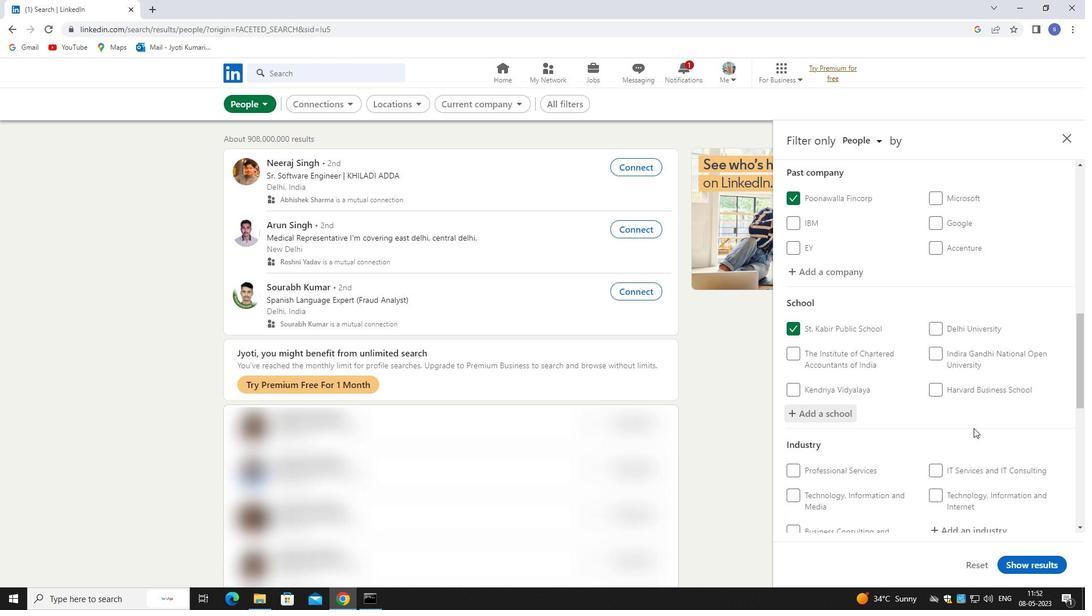 
Action: Mouse scrolled (974, 428) with delta (0, 0)
Screenshot: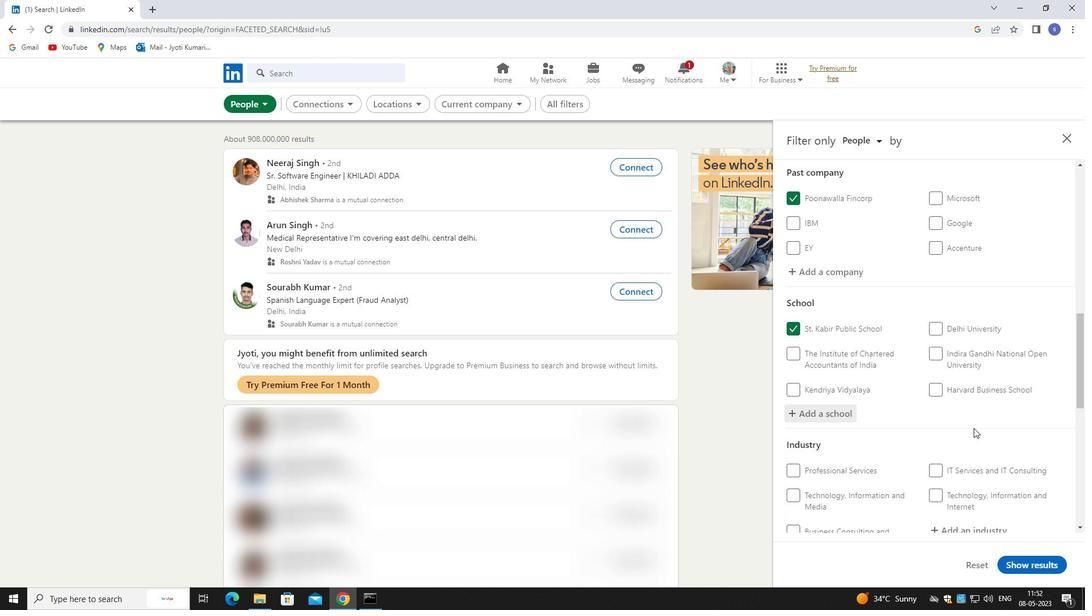 
Action: Mouse scrolled (974, 428) with delta (0, 0)
Screenshot: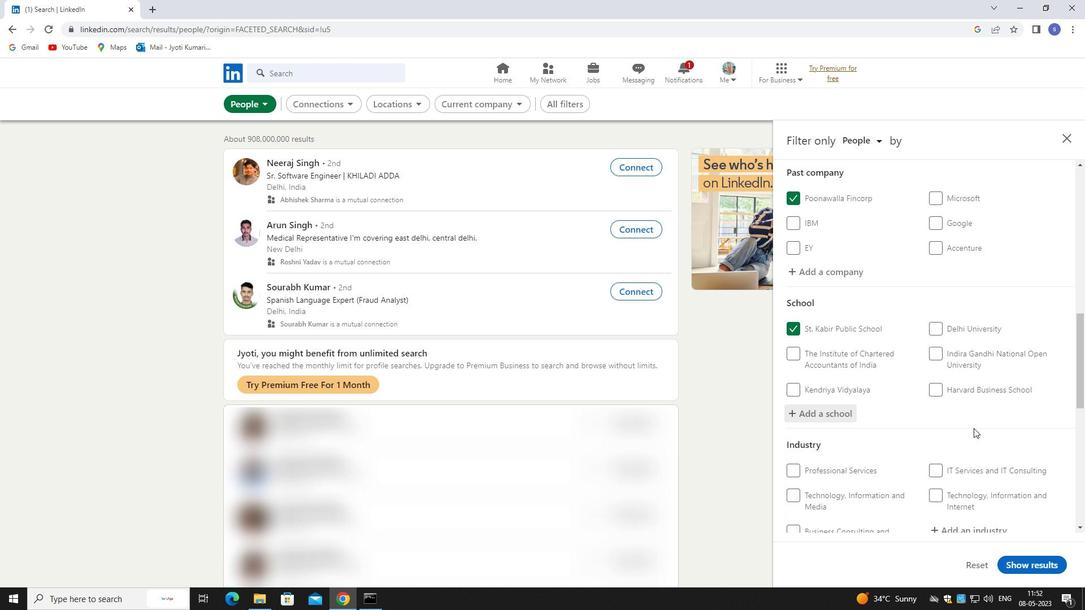 
Action: Mouse moved to (995, 364)
Screenshot: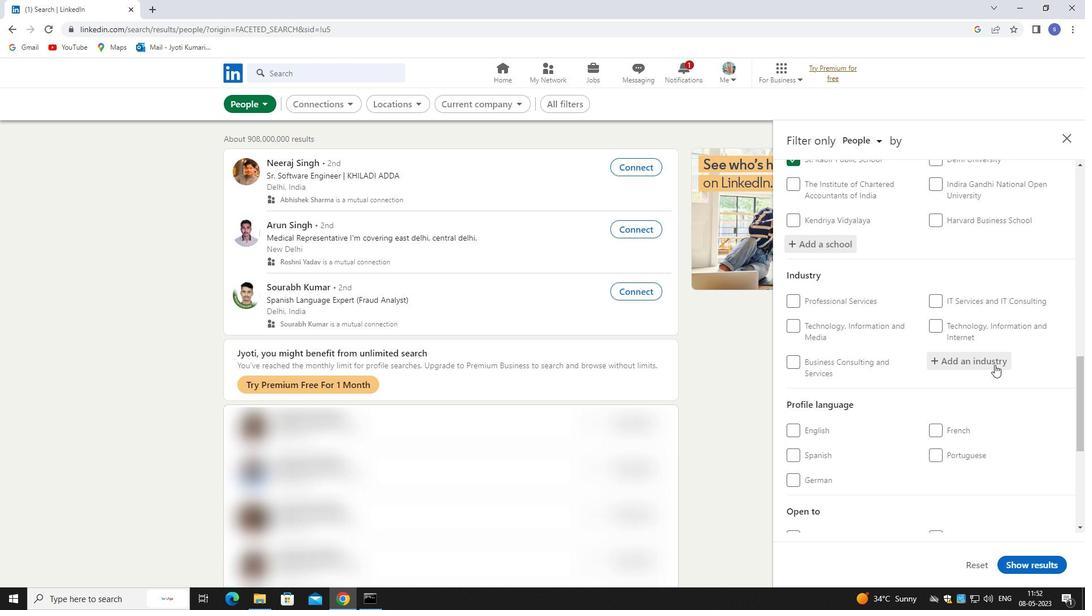 
Action: Mouse pressed left at (995, 364)
Screenshot: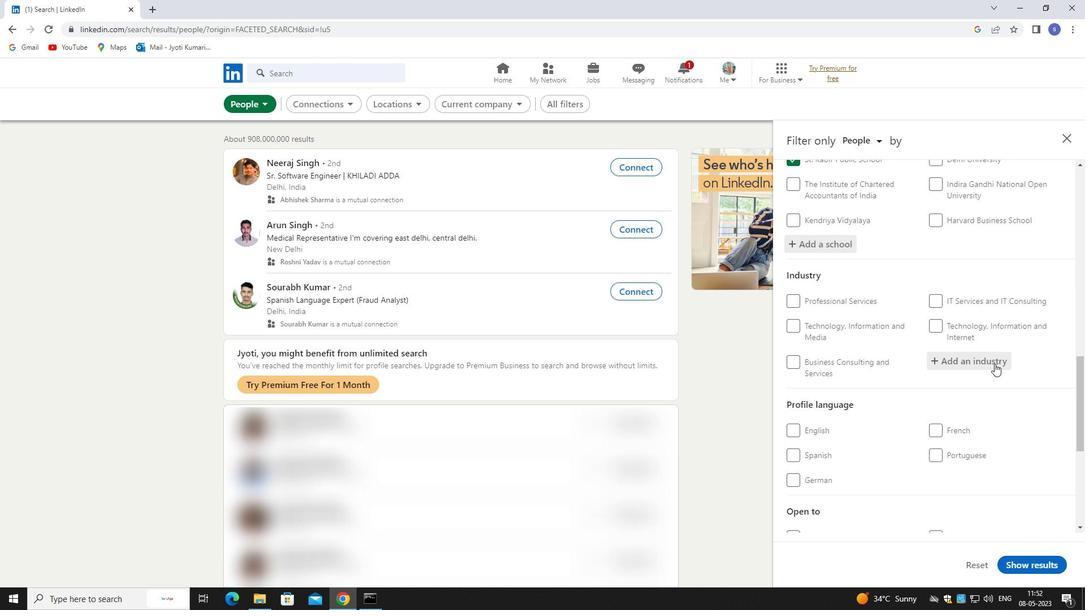 
Action: Mouse moved to (997, 364)
Screenshot: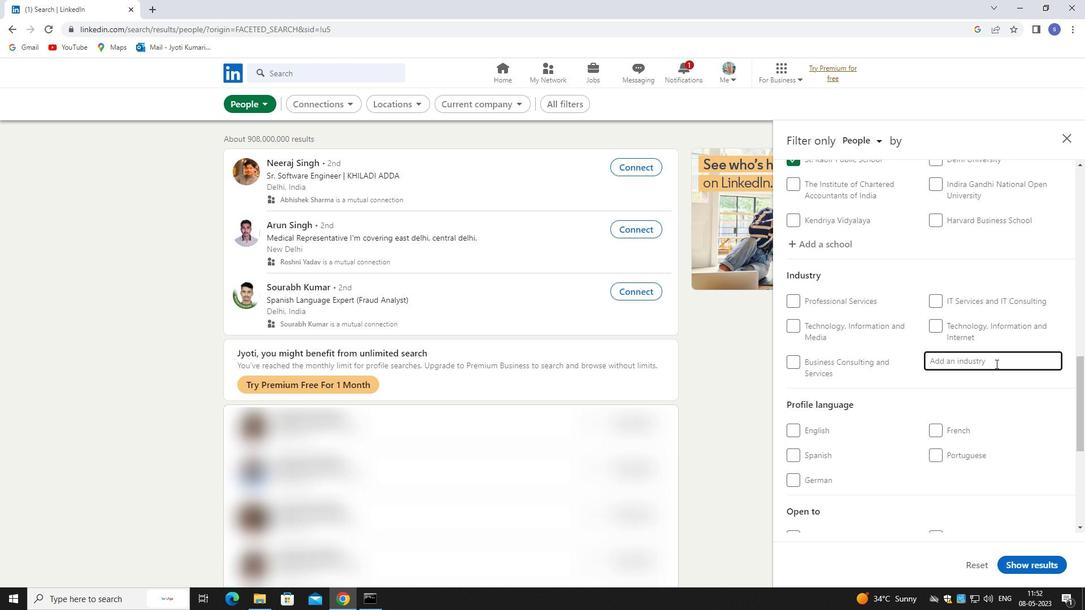 
Action: Key pressed civik
Screenshot: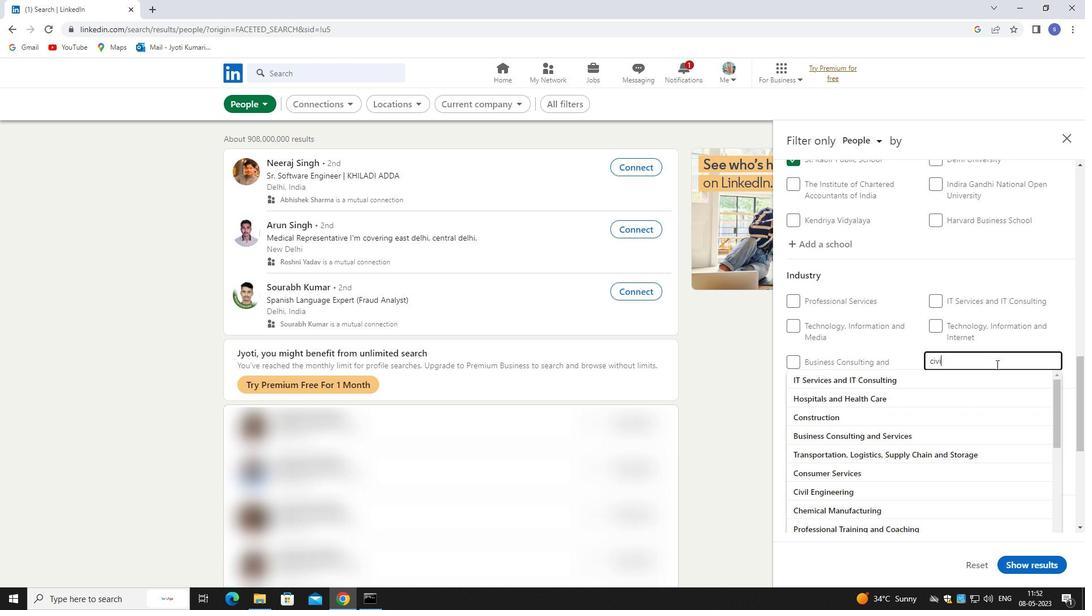 
Action: Mouse moved to (997, 368)
Screenshot: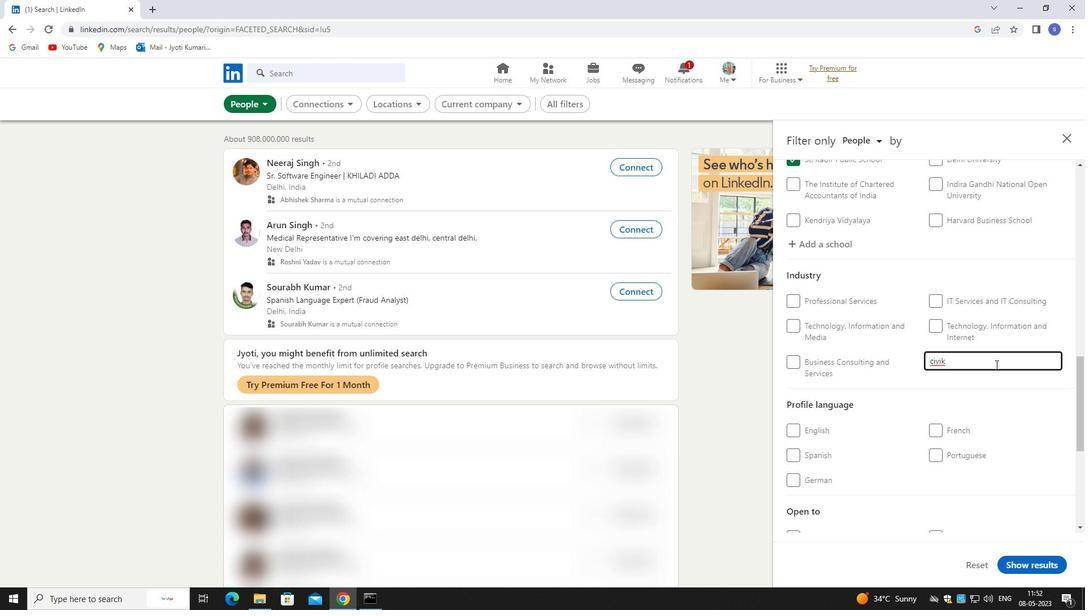 
Action: Key pressed <Key.backspace>l
Screenshot: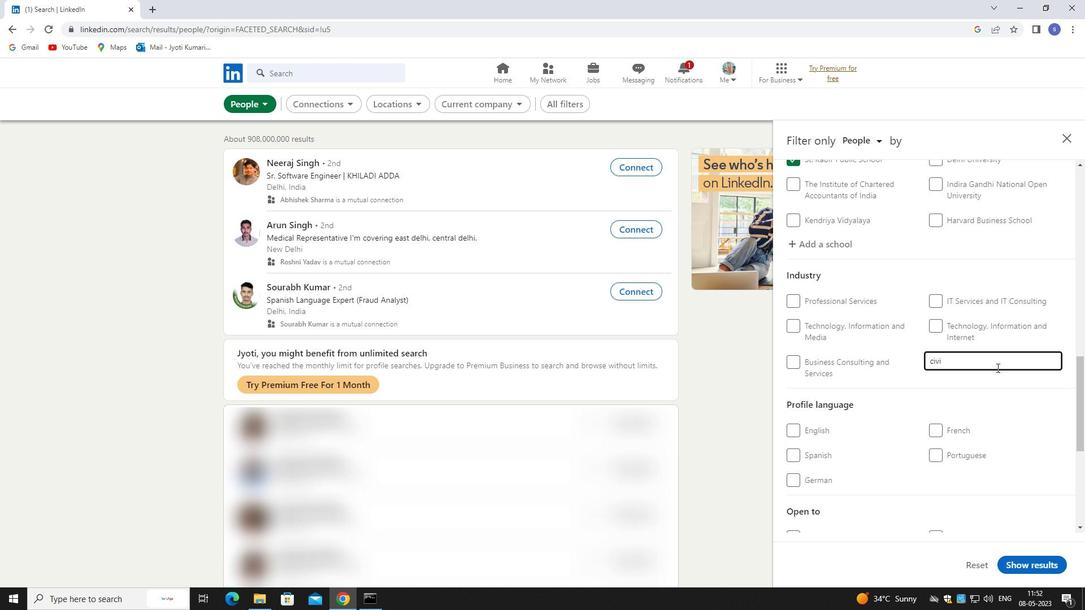 
Action: Mouse moved to (952, 377)
Screenshot: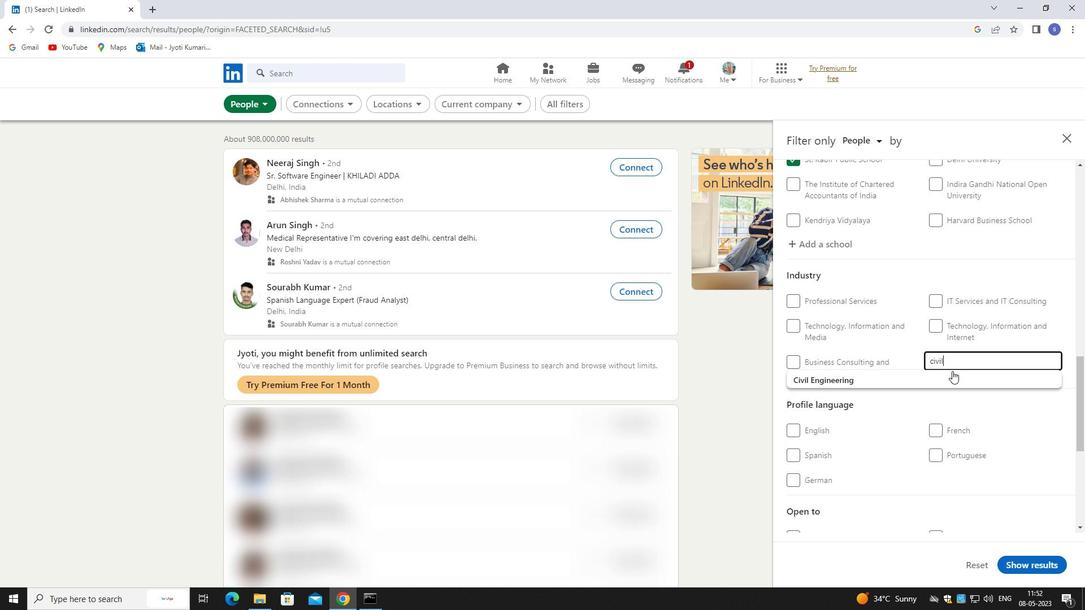 
Action: Mouse pressed left at (952, 377)
Screenshot: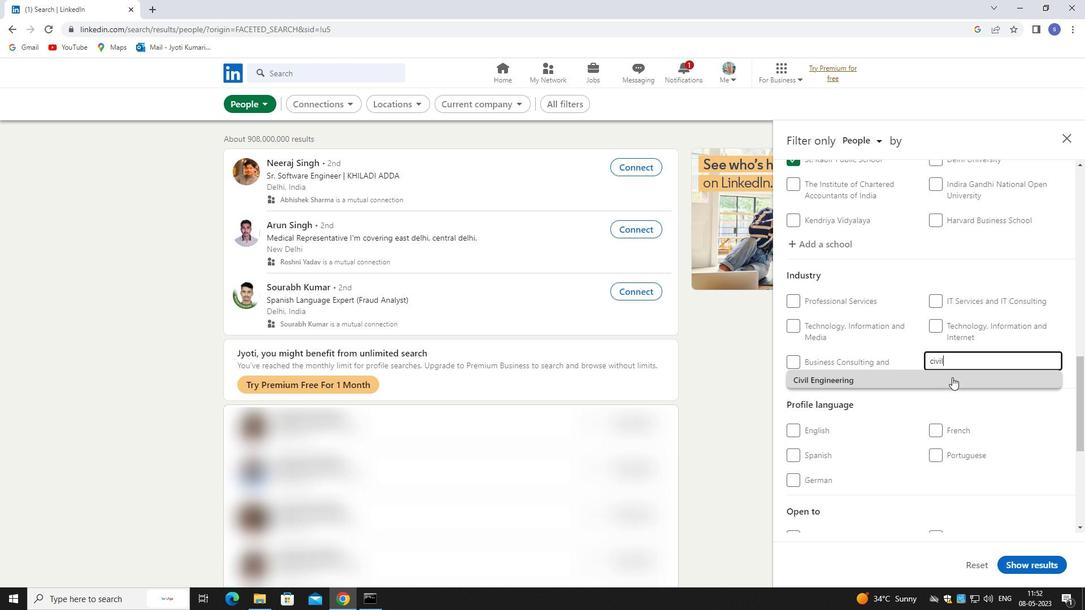 
Action: Mouse moved to (951, 391)
Screenshot: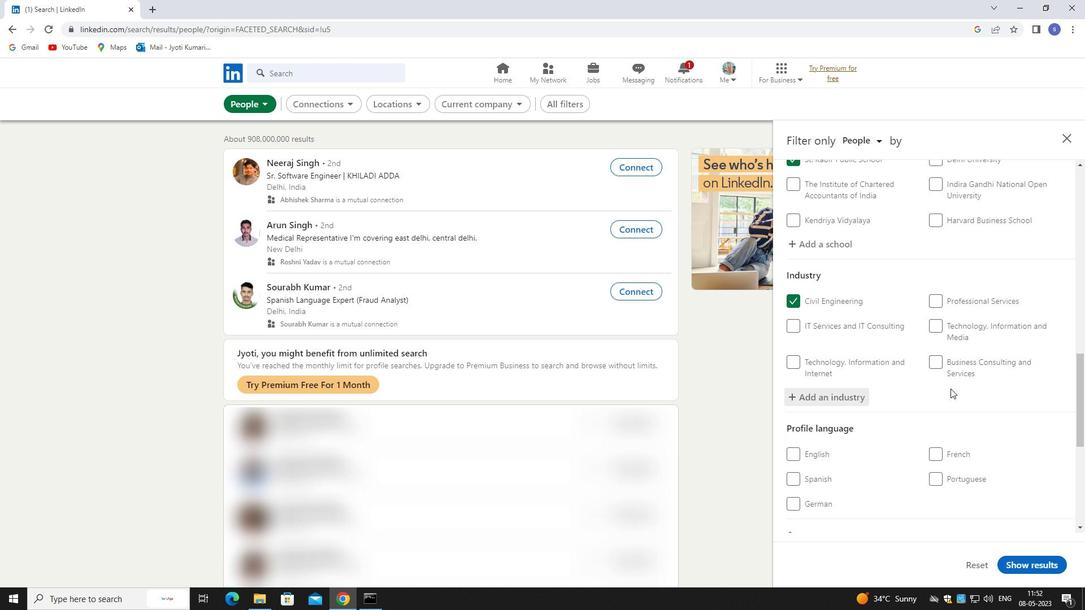 
Action: Mouse scrolled (951, 390) with delta (0, 0)
Screenshot: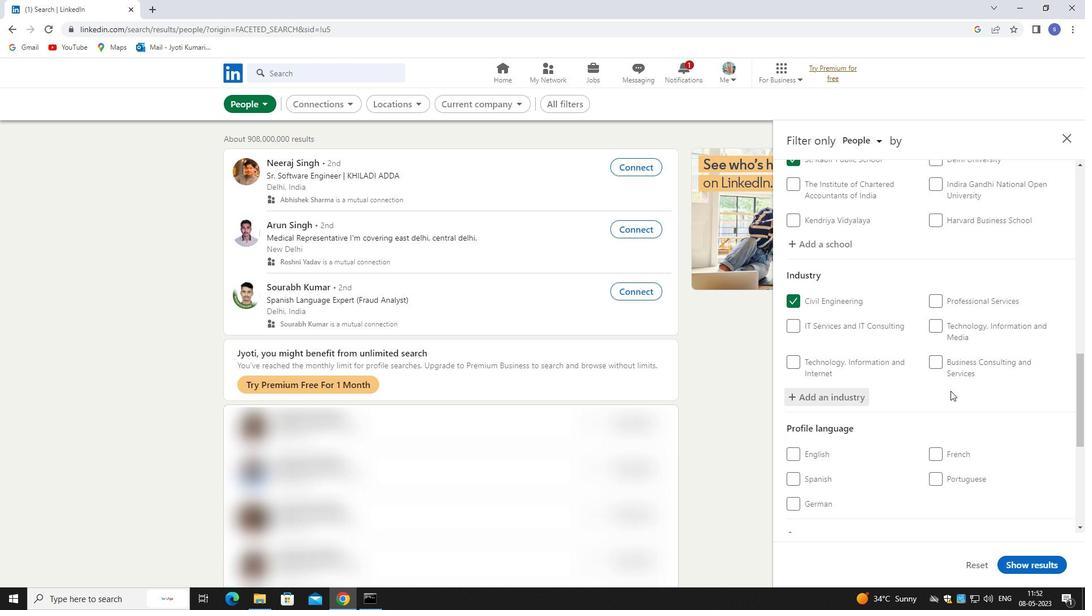 
Action: Mouse moved to (938, 399)
Screenshot: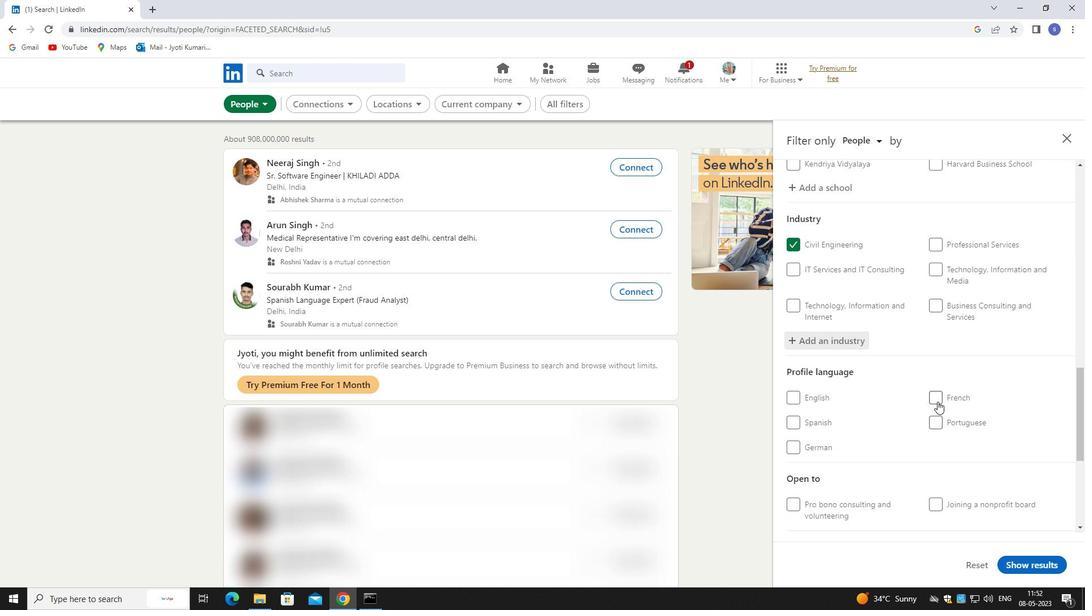 
Action: Mouse pressed left at (938, 399)
Screenshot: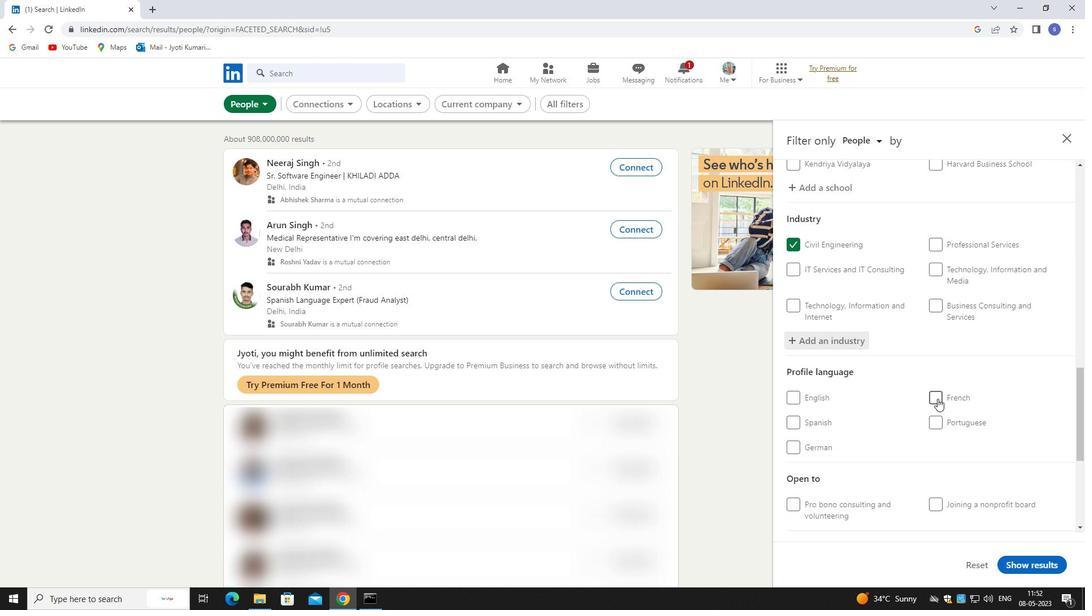 
Action: Mouse scrolled (938, 398) with delta (0, 0)
Screenshot: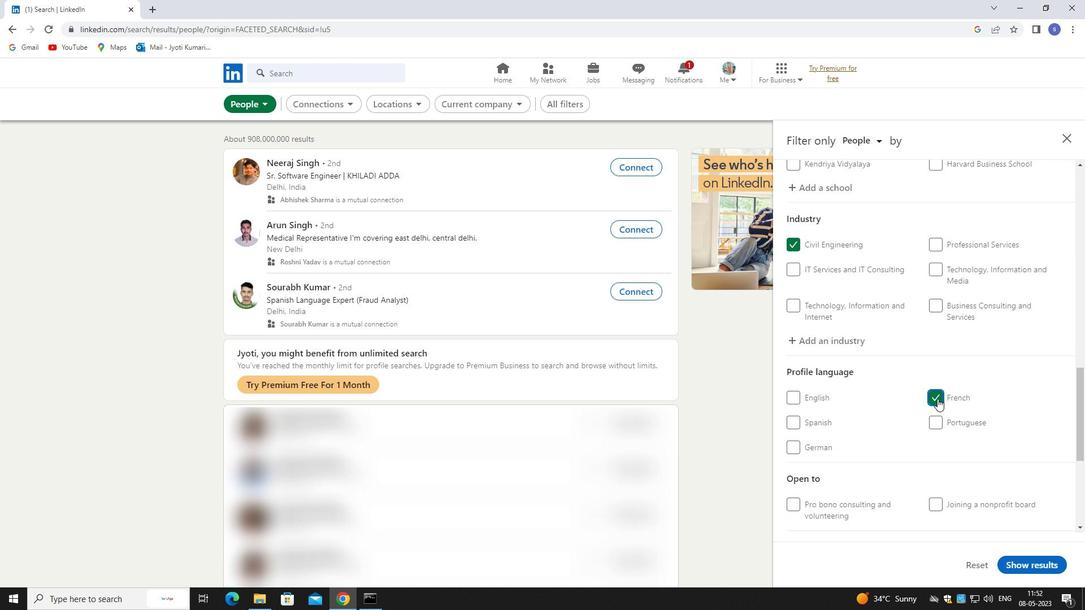 
Action: Mouse moved to (938, 404)
Screenshot: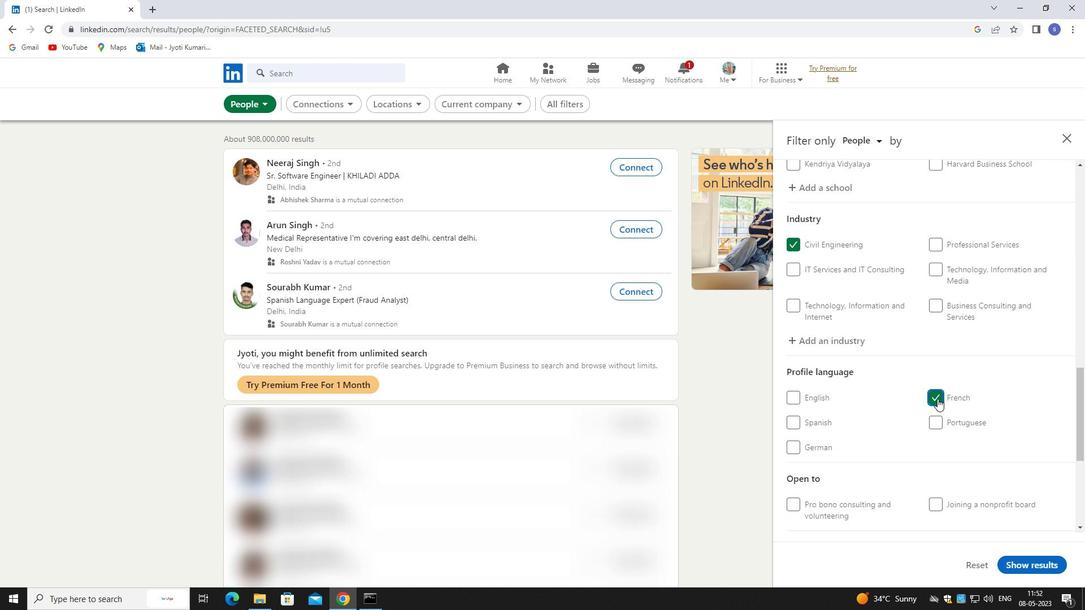 
Action: Mouse scrolled (938, 403) with delta (0, 0)
Screenshot: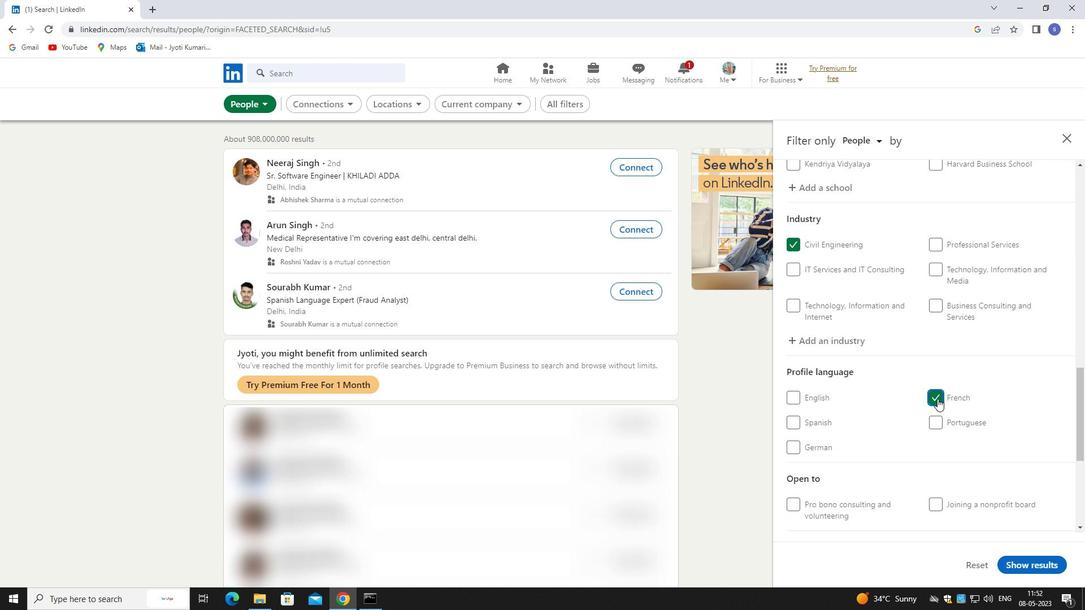 
Action: Mouse moved to (954, 422)
Screenshot: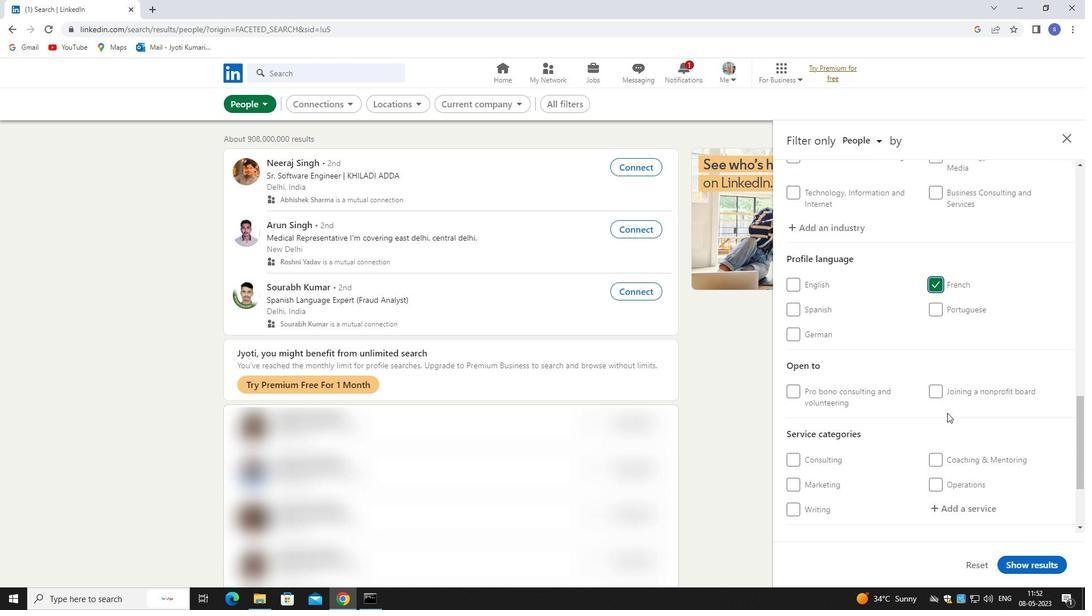 
Action: Mouse scrolled (954, 421) with delta (0, 0)
Screenshot: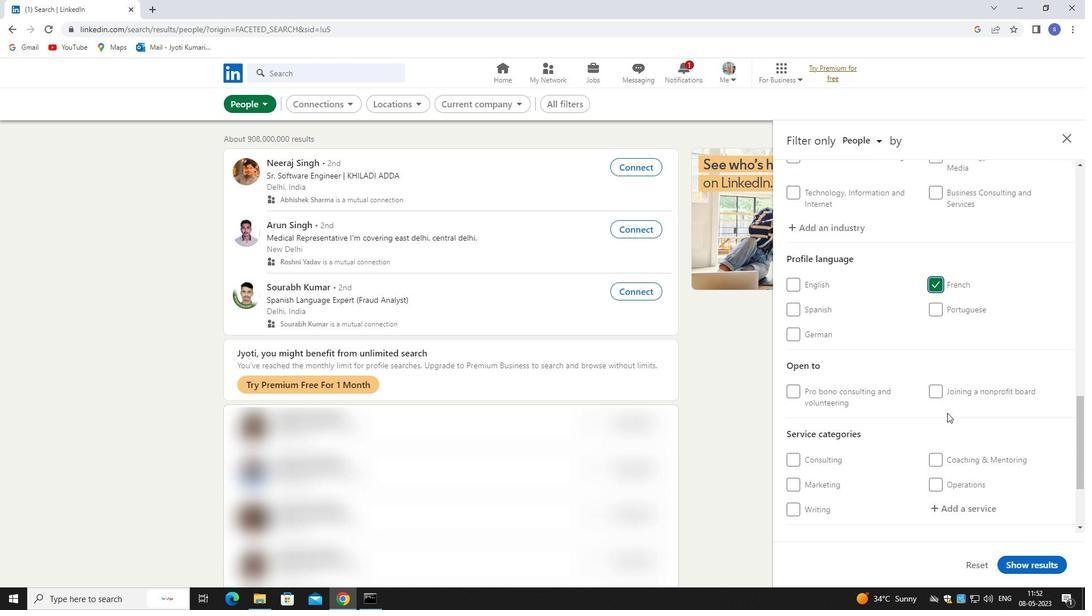
Action: Mouse moved to (969, 453)
Screenshot: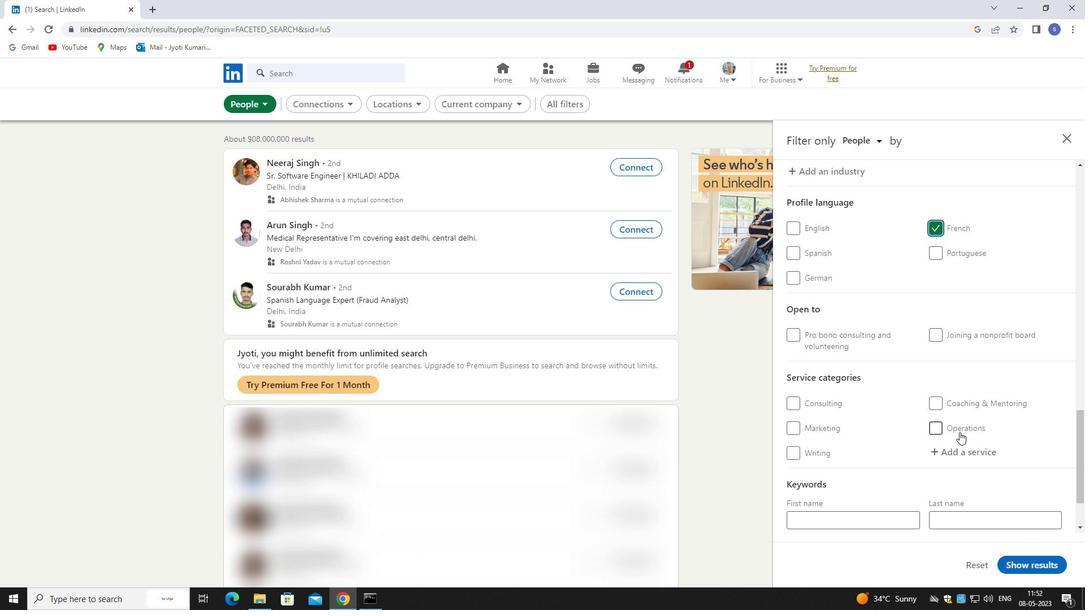 
Action: Mouse pressed left at (969, 453)
Screenshot: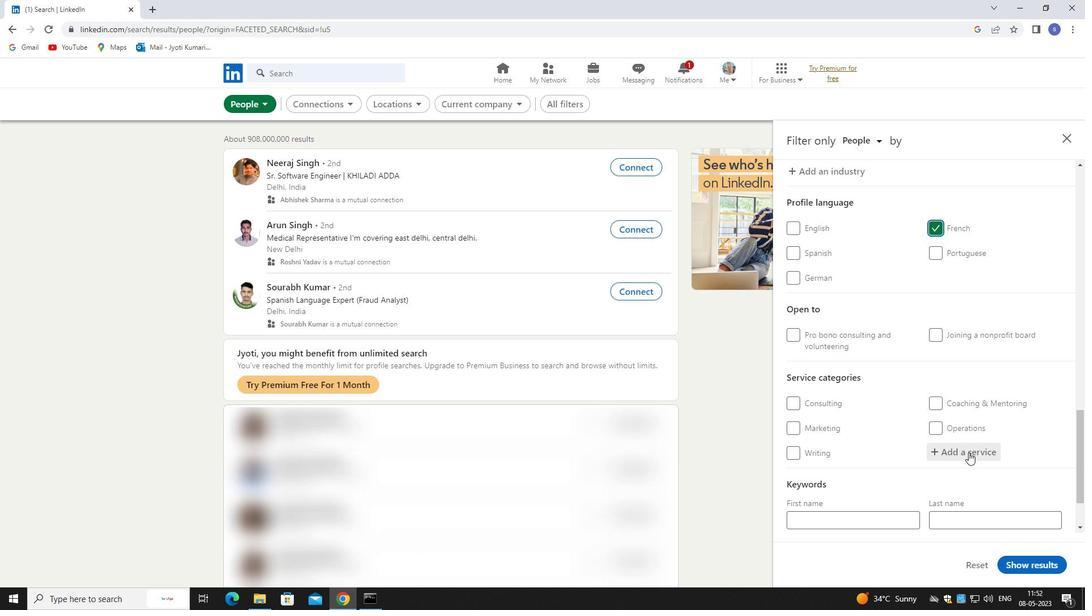 
Action: Mouse moved to (965, 458)
Screenshot: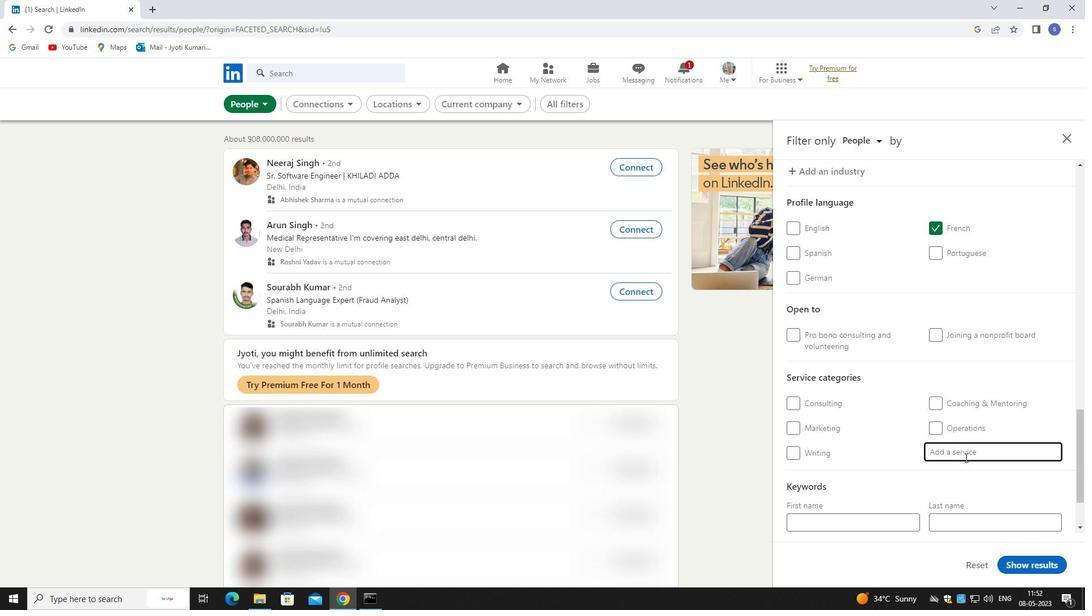 
Action: Key pressed commercia
Screenshot: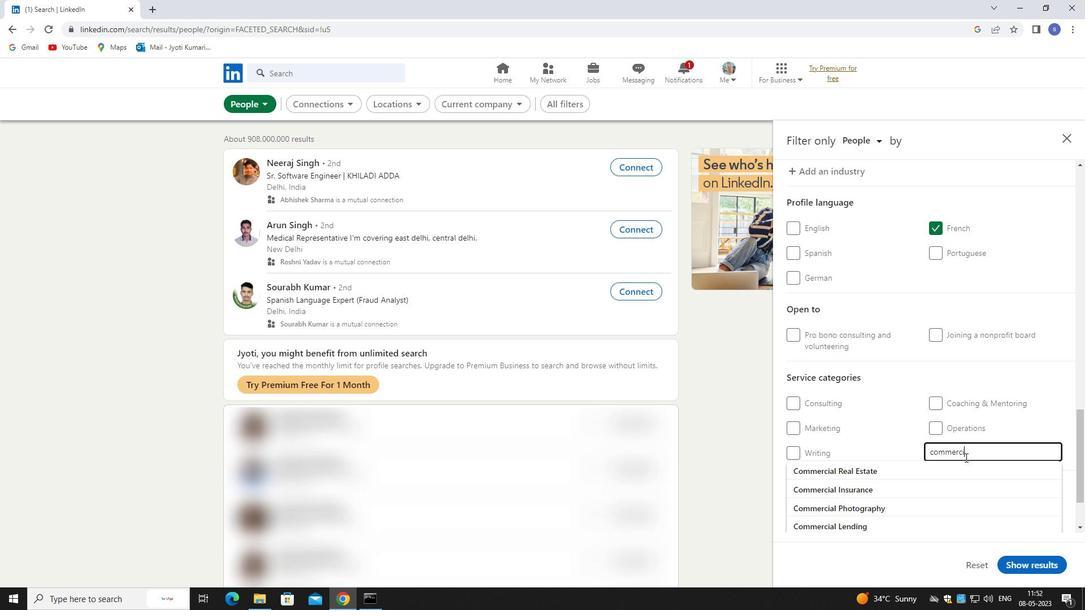 
Action: Mouse moved to (970, 492)
Screenshot: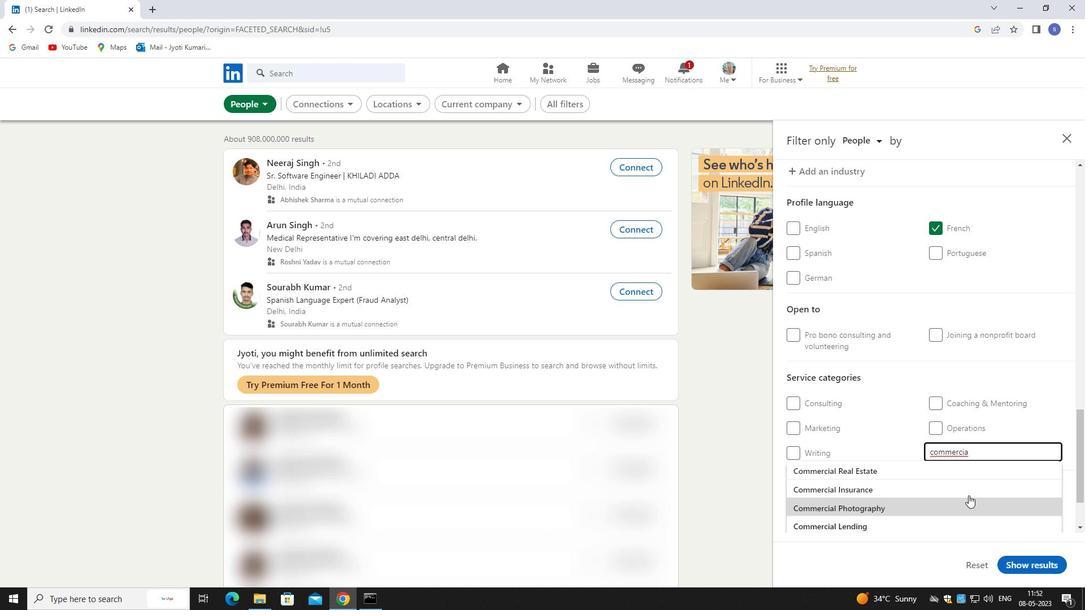 
Action: Mouse pressed left at (970, 492)
Screenshot: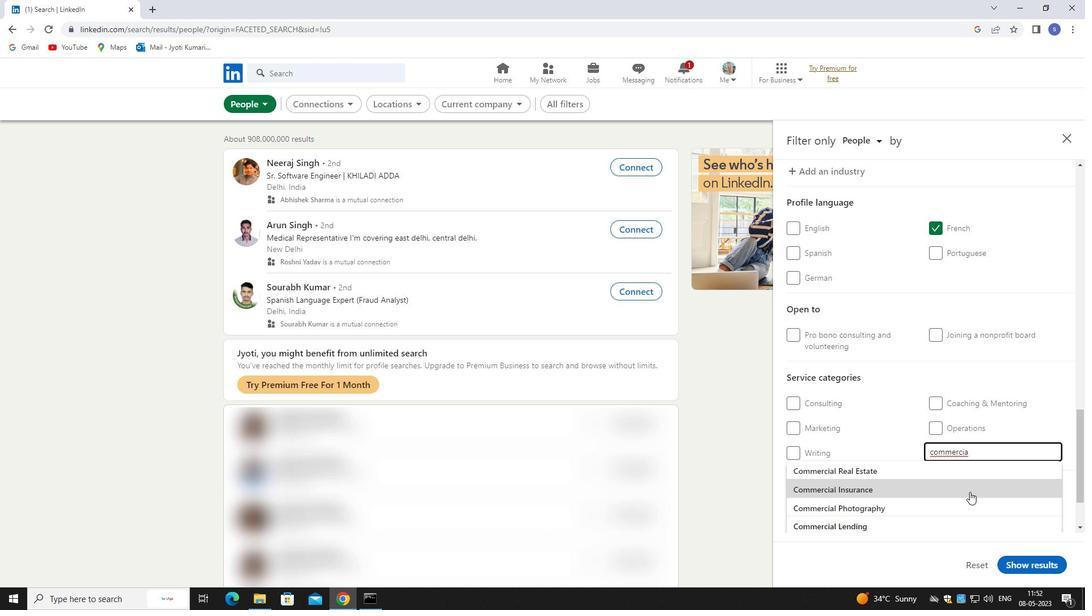 
Action: Mouse moved to (970, 492)
Screenshot: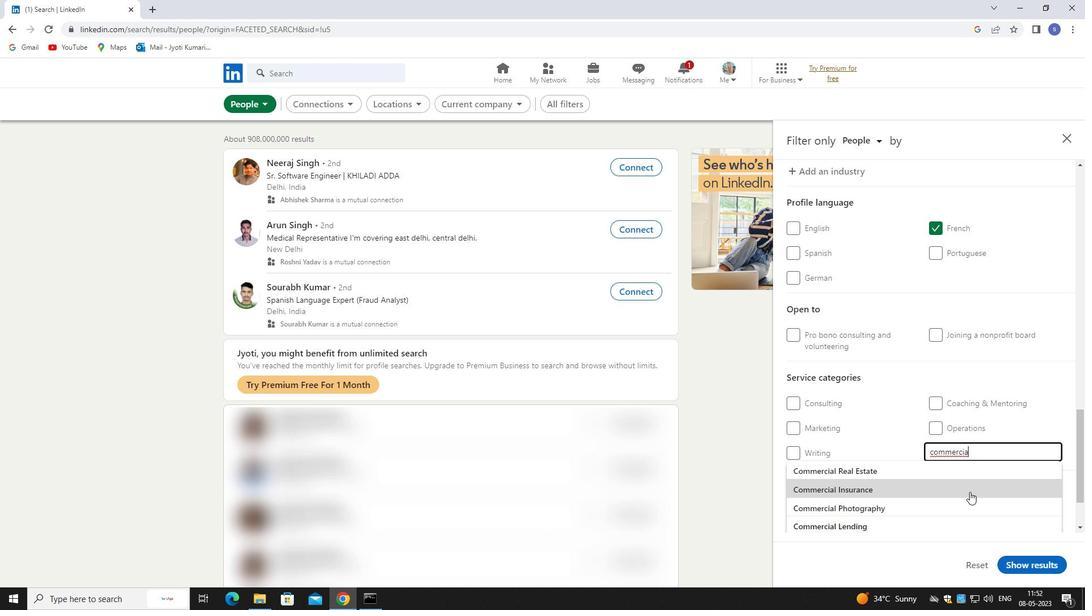 
Action: Mouse scrolled (970, 491) with delta (0, 0)
Screenshot: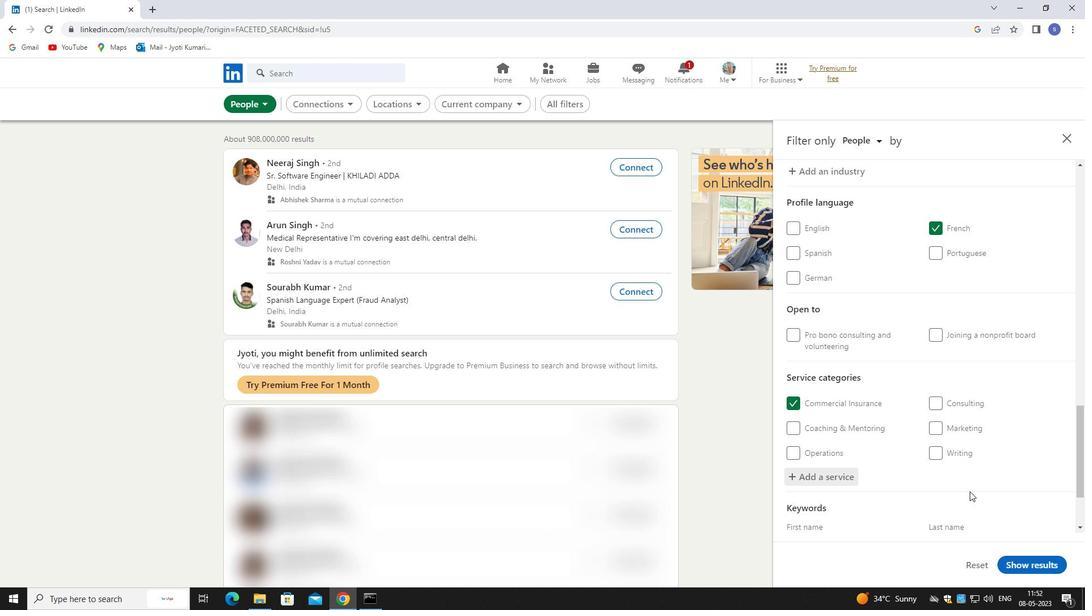 
Action: Mouse scrolled (970, 491) with delta (0, 0)
Screenshot: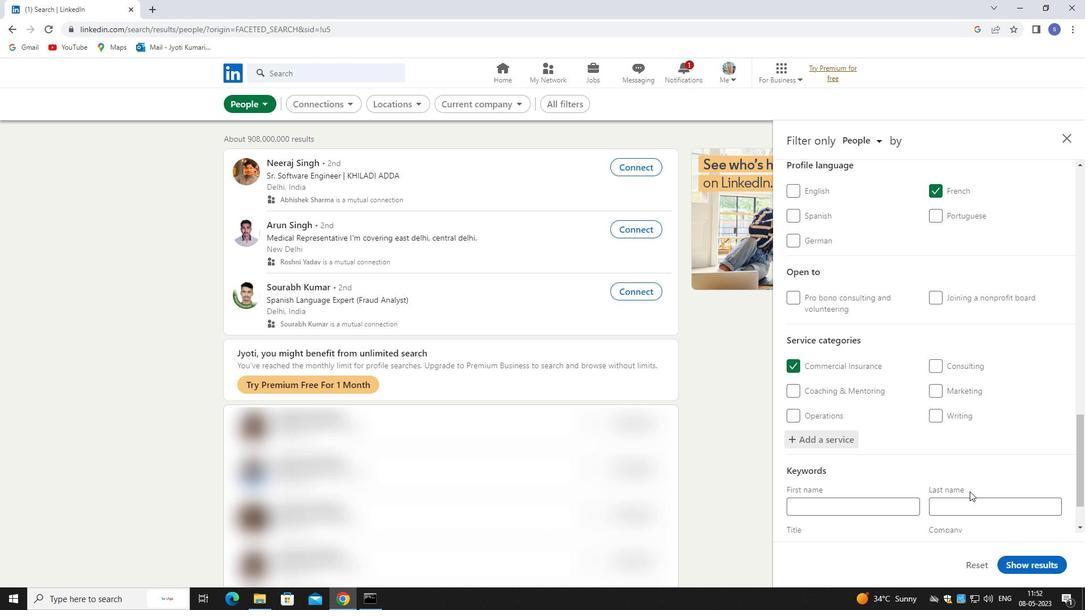
Action: Mouse scrolled (970, 491) with delta (0, 0)
Screenshot: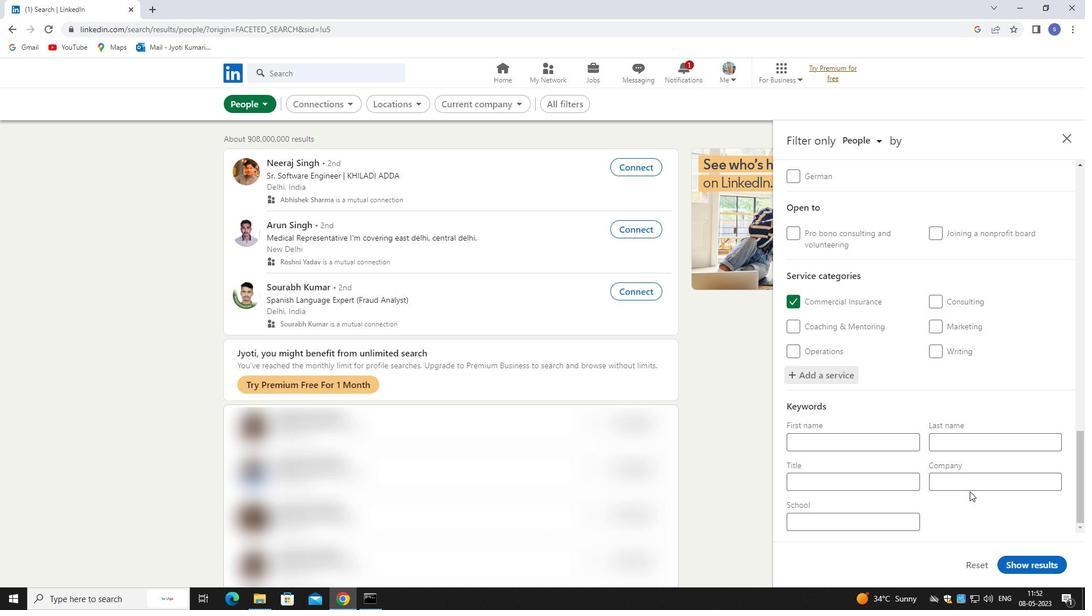 
Action: Mouse moved to (904, 482)
Screenshot: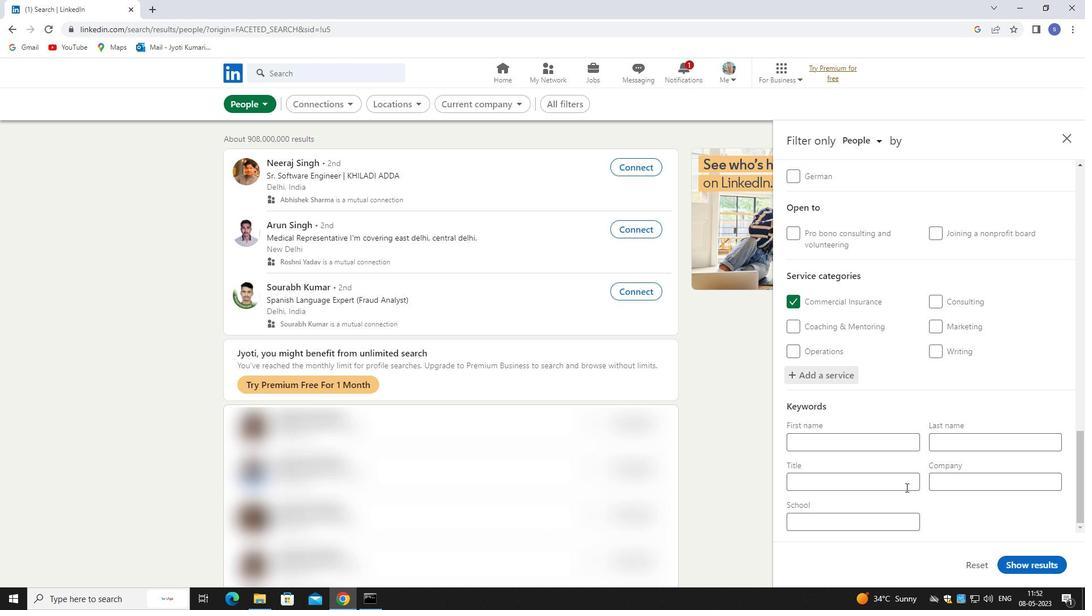 
Action: Mouse pressed left at (904, 482)
Screenshot: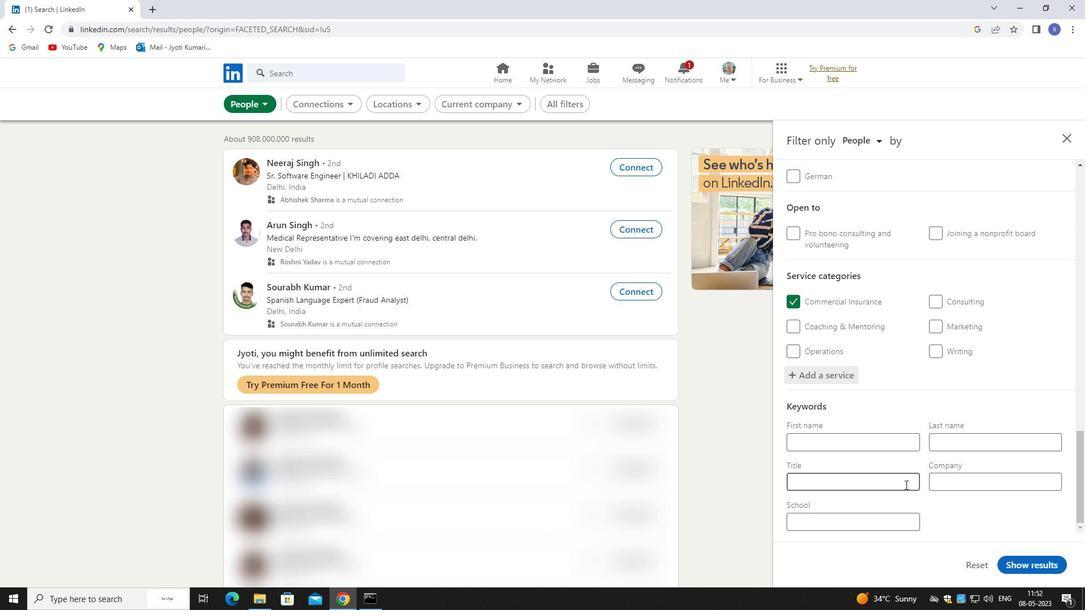 
Action: Mouse moved to (895, 482)
Screenshot: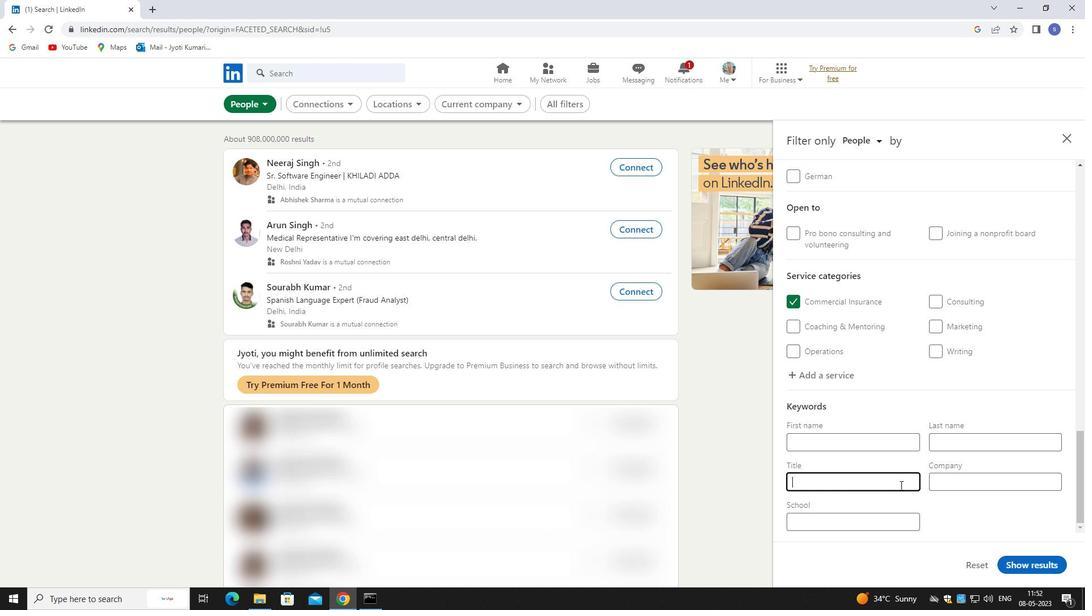 
Action: Key pressed <Key.shift>PROGRAM<Key.space><Key.shift><Key.shift>ADMINISTRATIVE
Screenshot: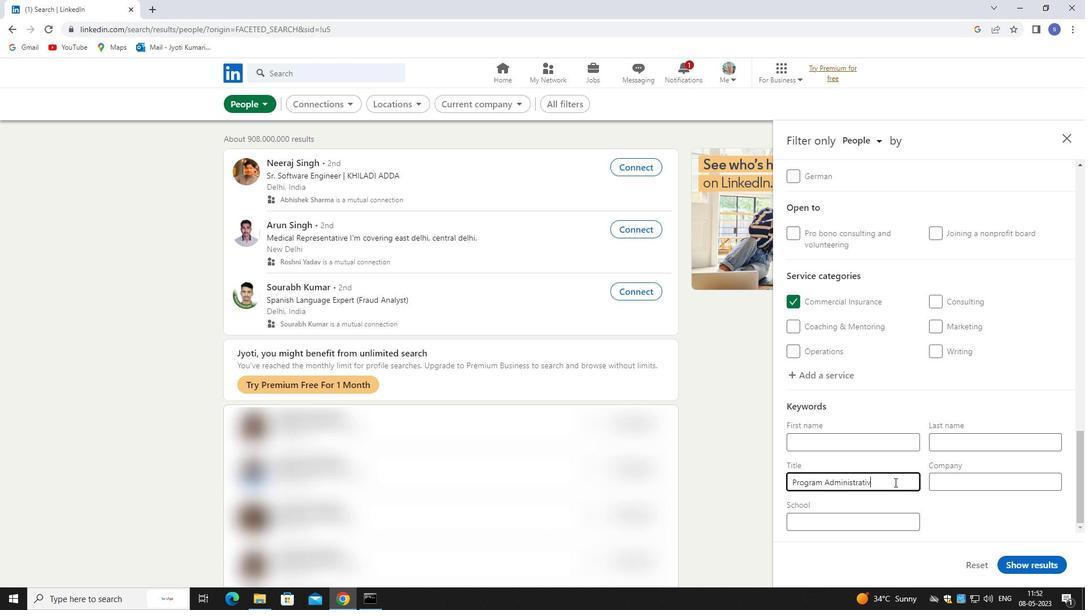
Action: Mouse moved to (1013, 565)
Screenshot: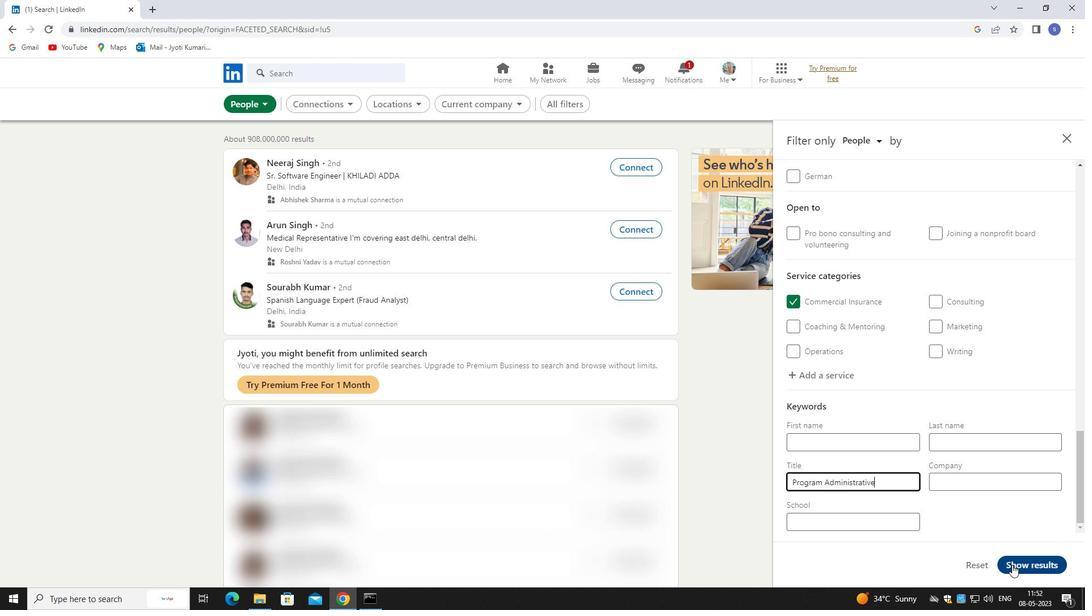 
Action: Mouse pressed left at (1013, 565)
Screenshot: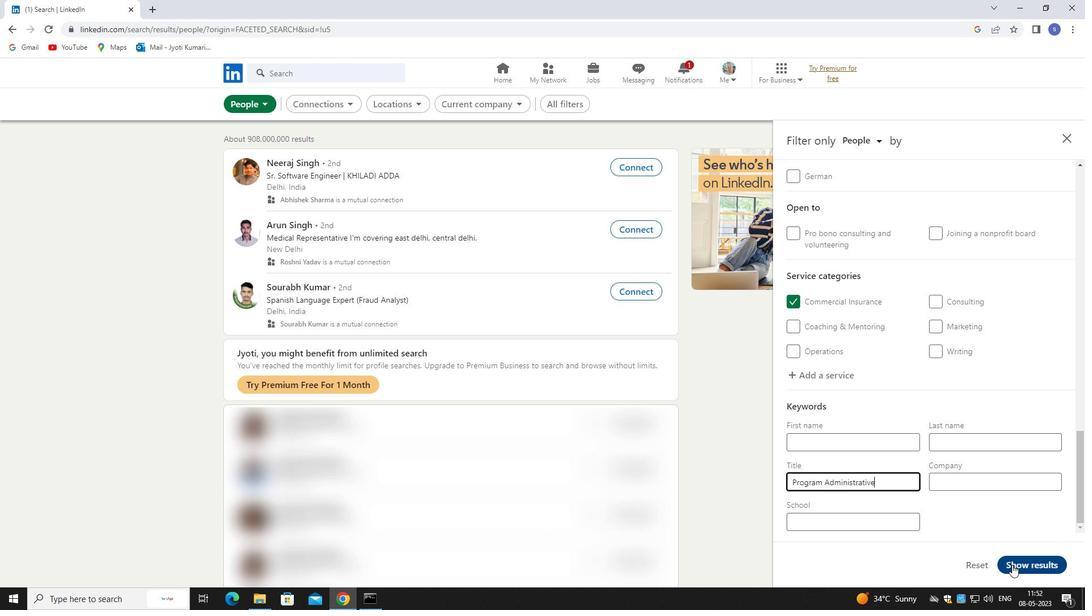 
Action: Mouse moved to (290, 102)
Screenshot: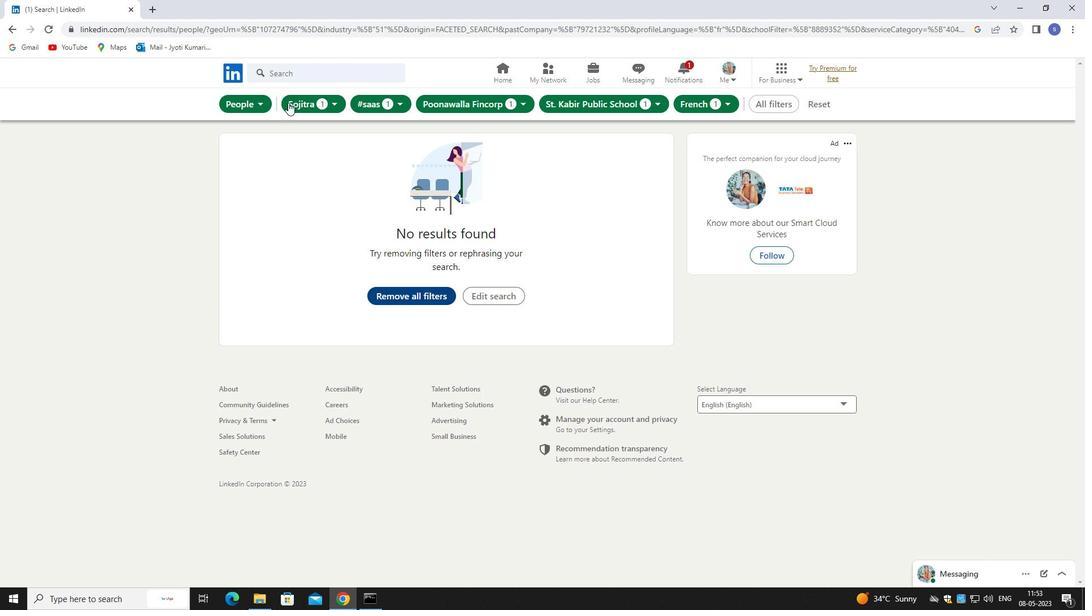 
